 Task: Set up task reminders for upcoming deadlines in the "Implementation" phase.
Action: Mouse moved to (131, 260)
Screenshot: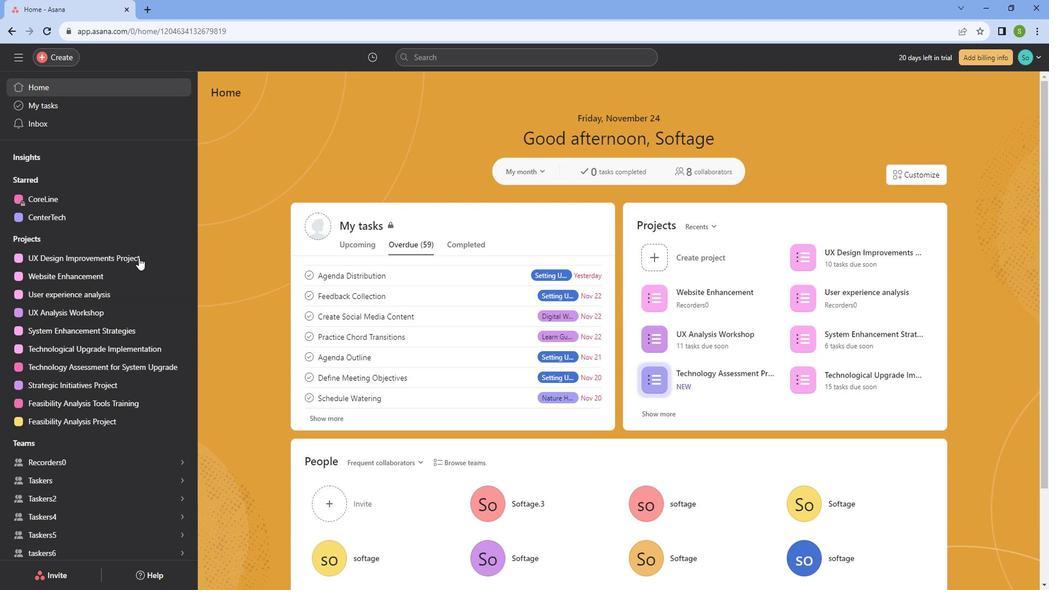 
Action: Mouse pressed left at (131, 260)
Screenshot: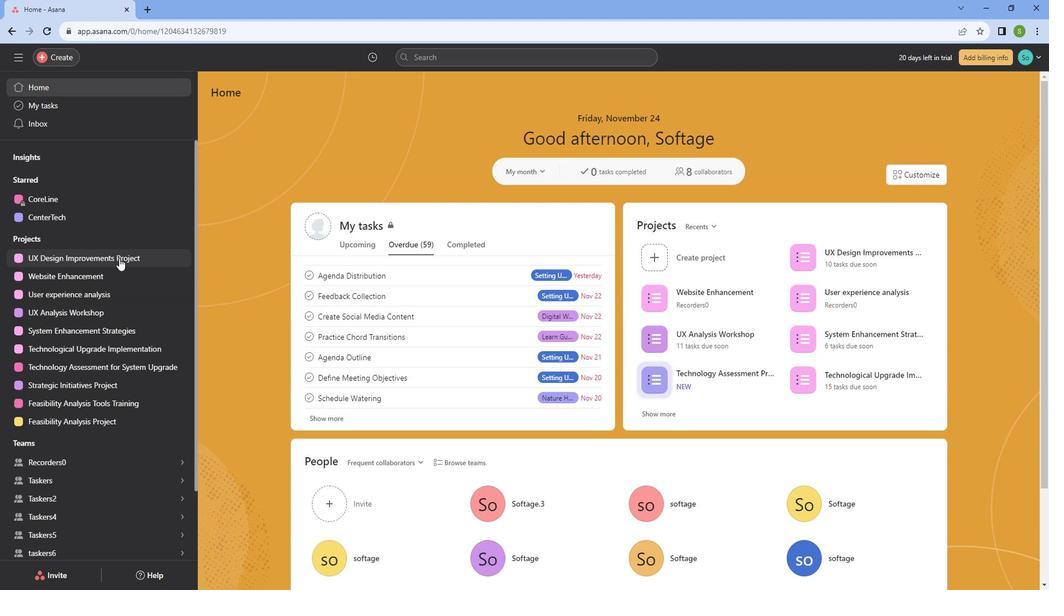 
Action: Mouse moved to (406, 431)
Screenshot: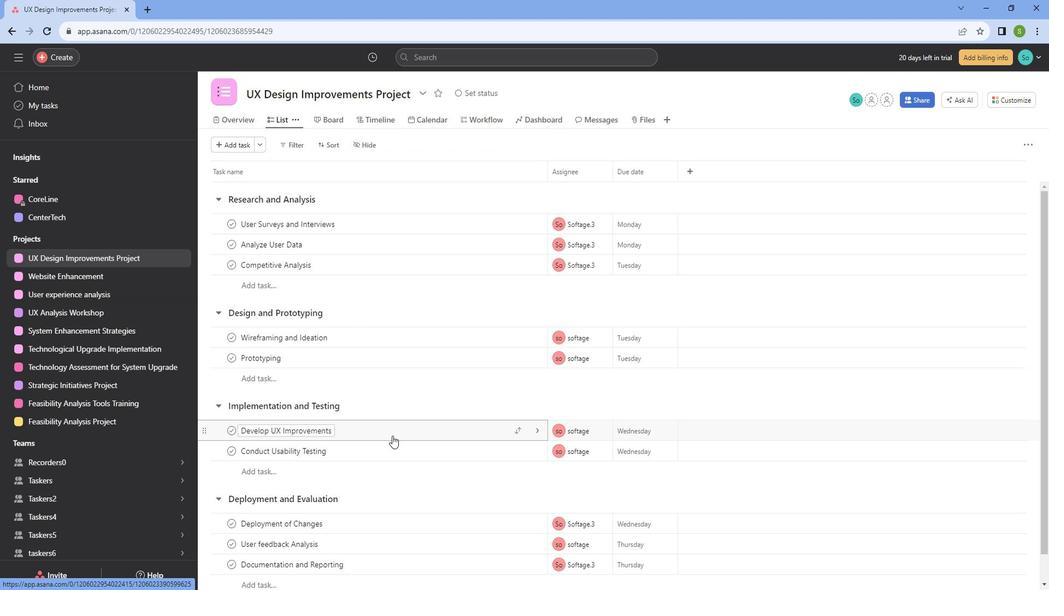 
Action: Mouse scrolled (406, 431) with delta (0, 0)
Screenshot: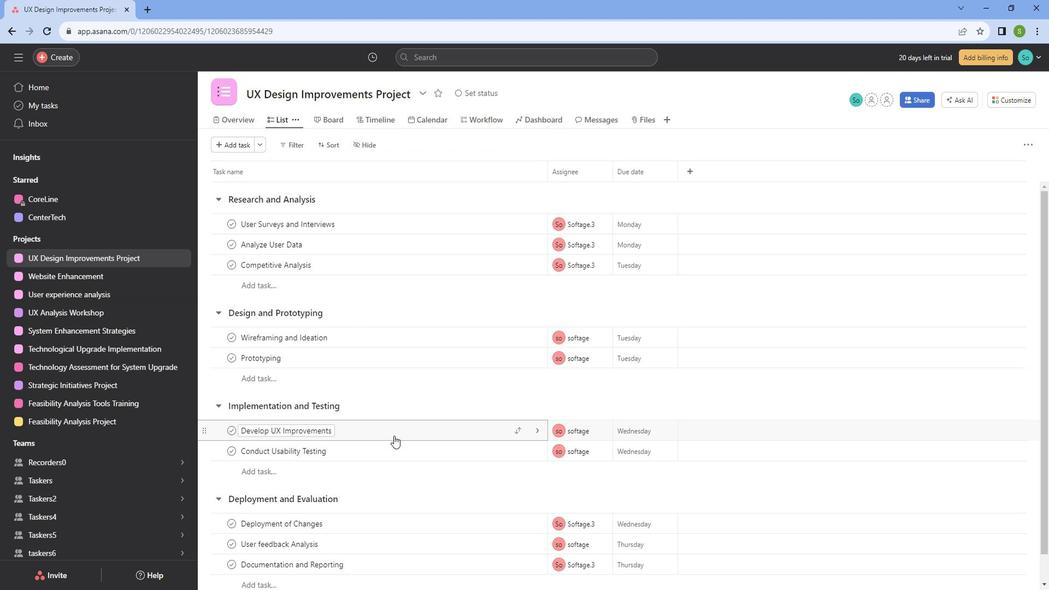 
Action: Mouse scrolled (406, 431) with delta (0, 0)
Screenshot: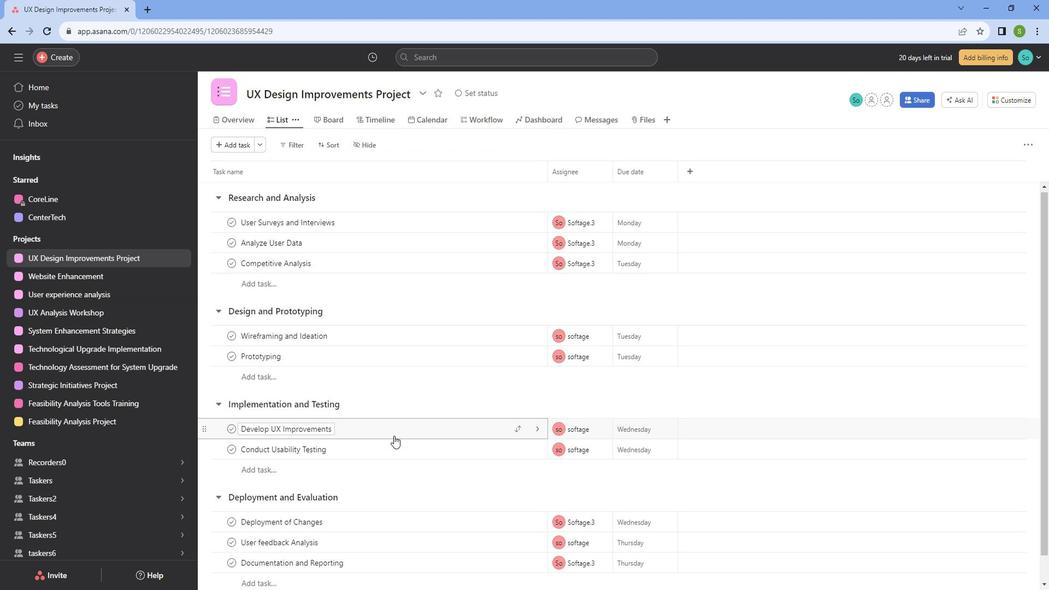 
Action: Mouse scrolled (406, 431) with delta (0, 0)
Screenshot: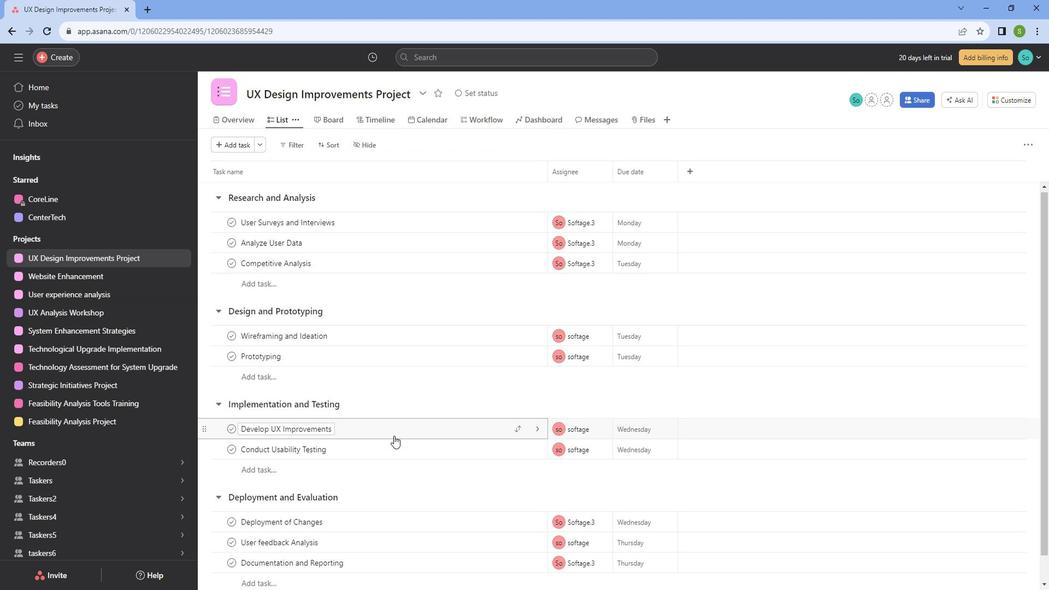 
Action: Mouse scrolled (406, 431) with delta (0, 0)
Screenshot: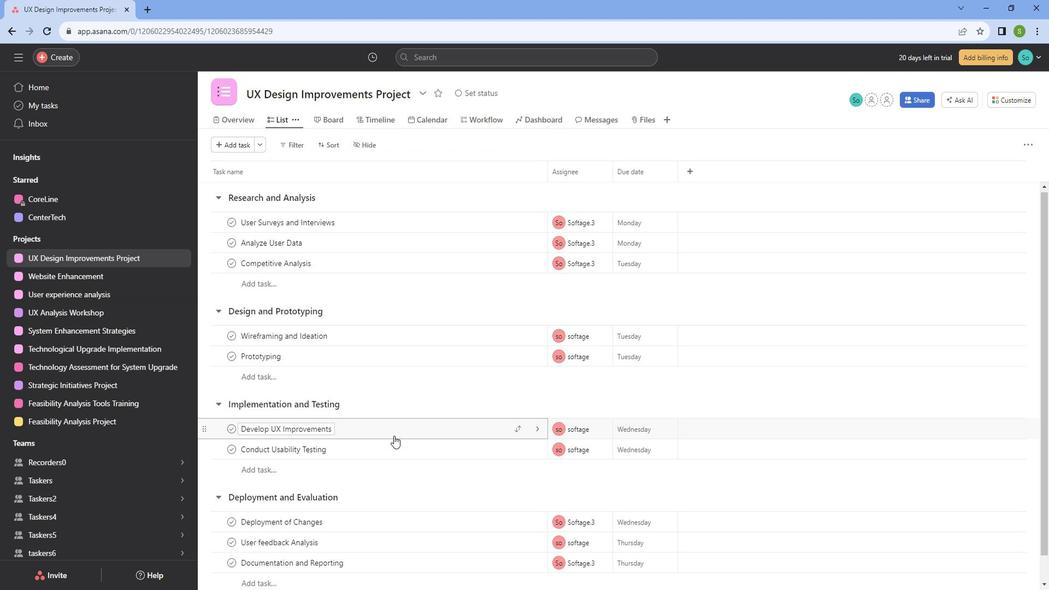
Action: Mouse moved to (652, 399)
Screenshot: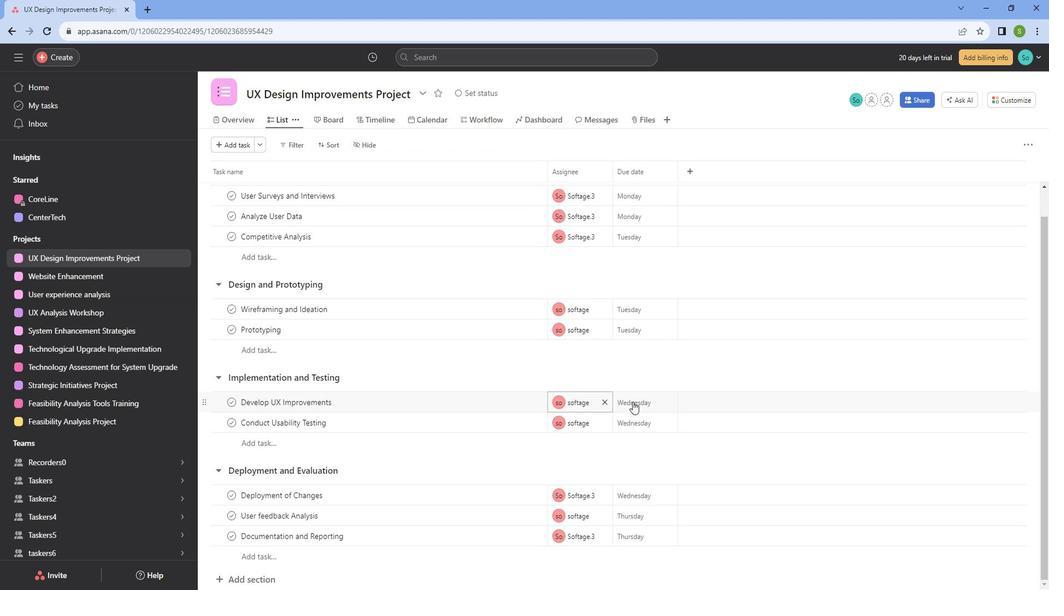 
Action: Mouse pressed left at (652, 399)
Screenshot: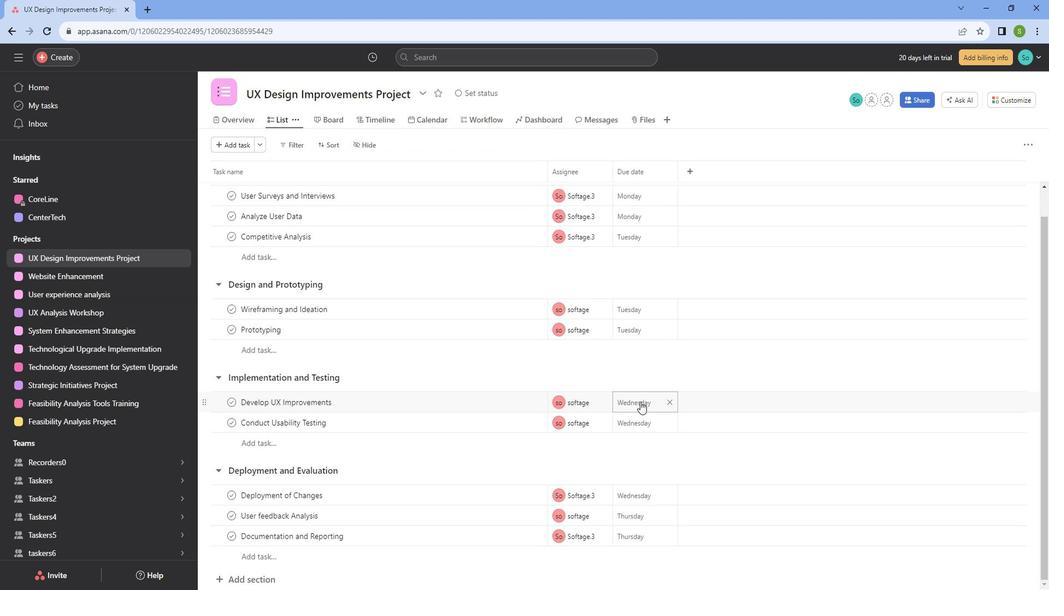 
Action: Mouse moved to (654, 368)
Screenshot: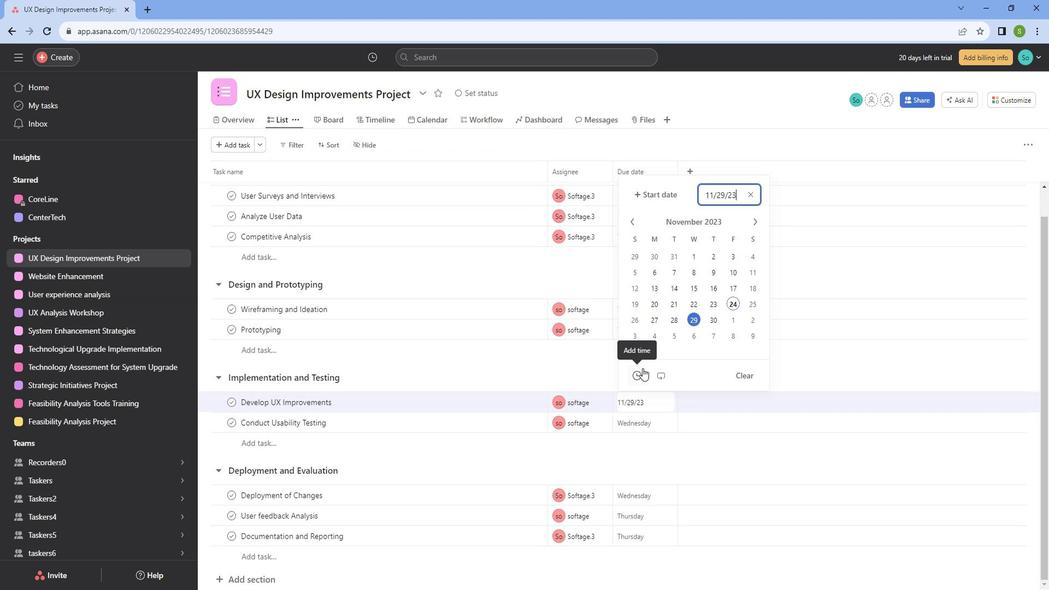 
Action: Mouse pressed left at (654, 368)
Screenshot: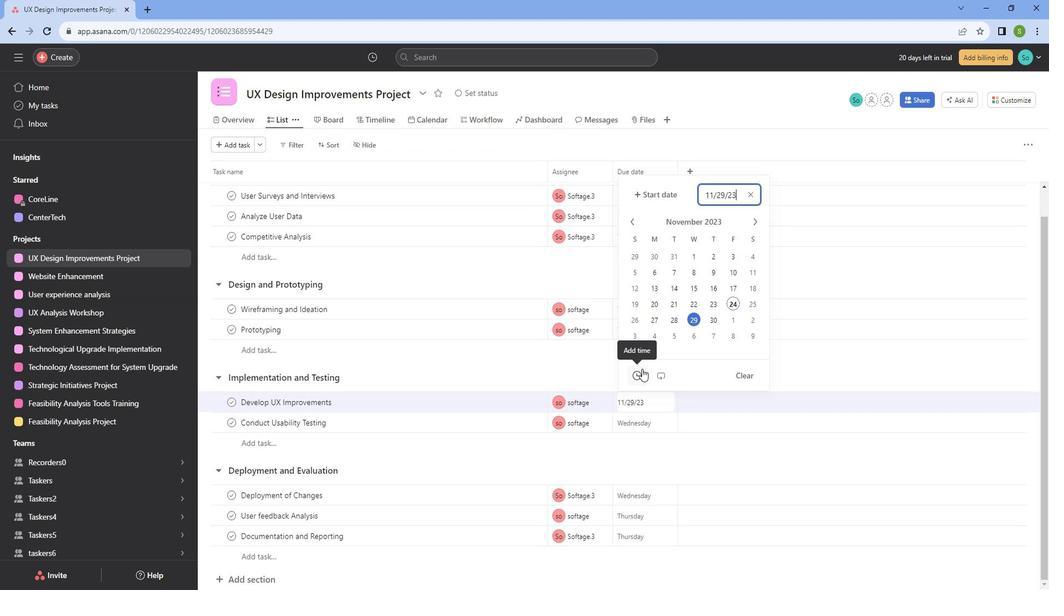 
Action: Mouse moved to (739, 222)
Screenshot: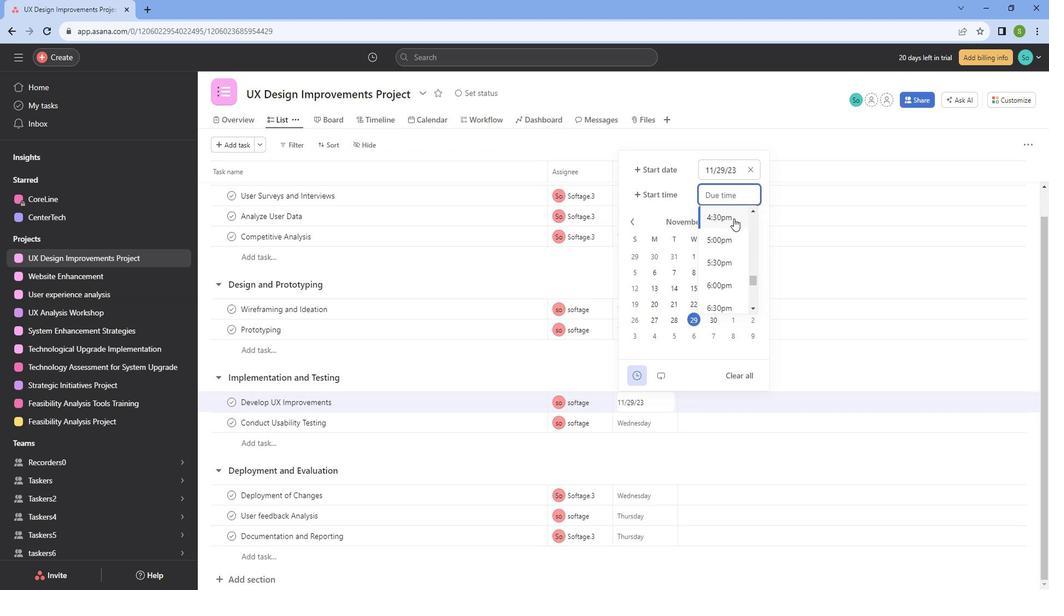 
Action: Mouse pressed left at (739, 222)
Screenshot: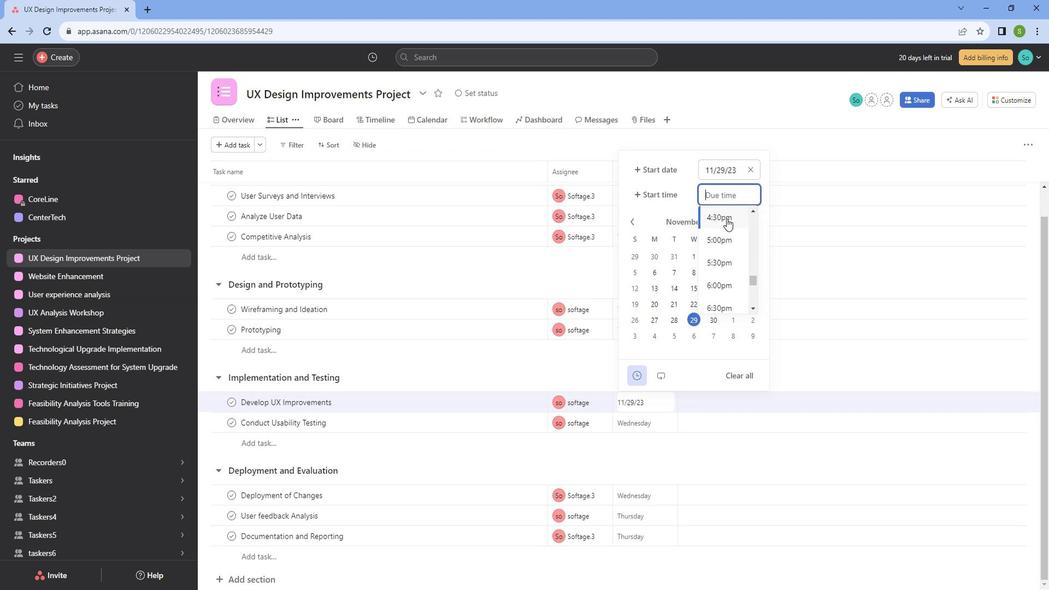 
Action: Mouse moved to (693, 199)
Screenshot: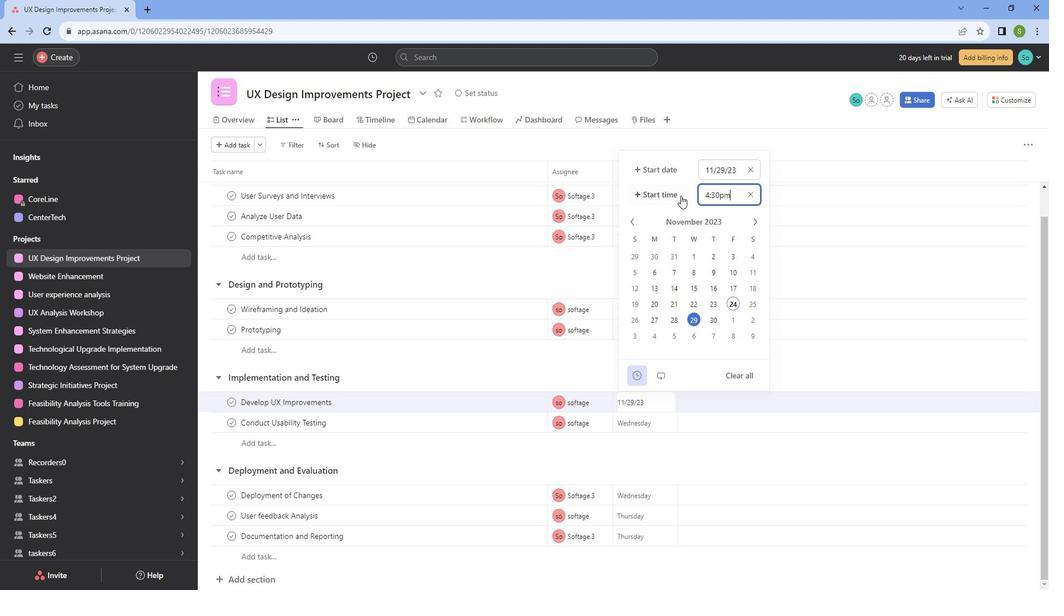 
Action: Mouse pressed left at (693, 199)
Screenshot: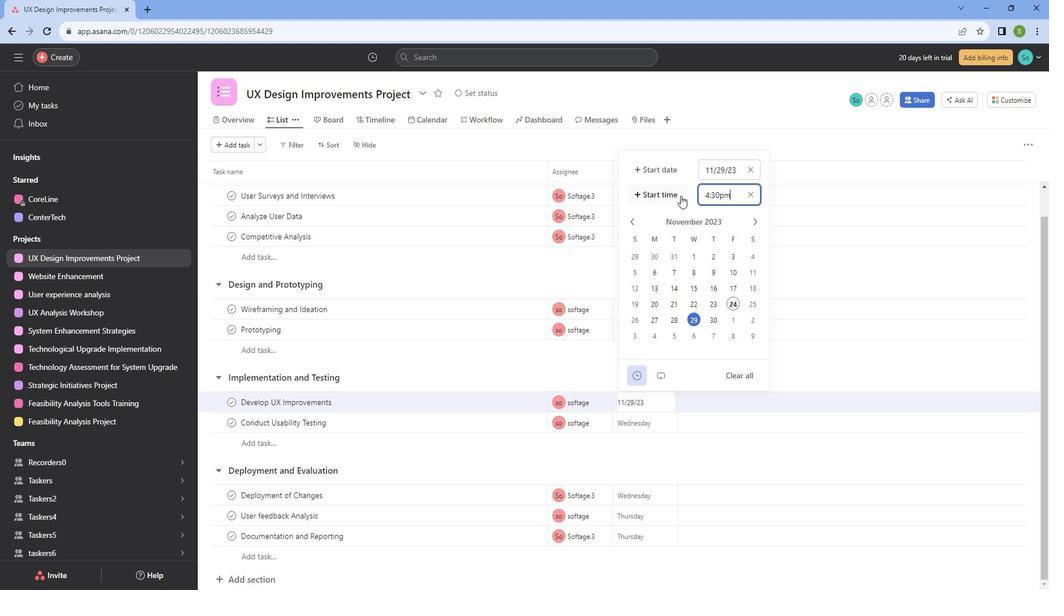 
Action: Mouse moved to (679, 223)
Screenshot: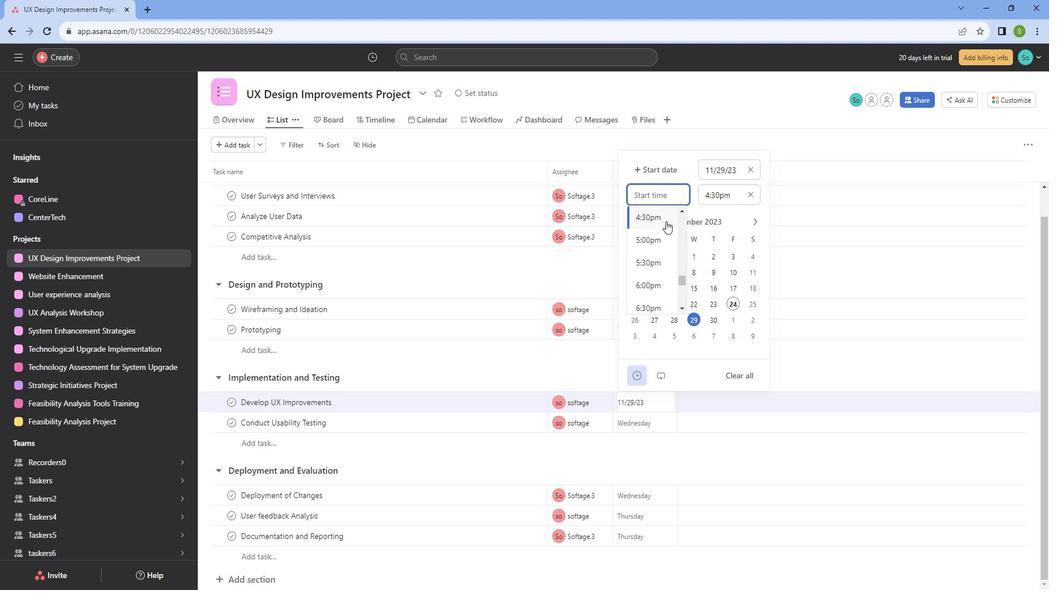 
Action: Mouse pressed left at (679, 223)
Screenshot: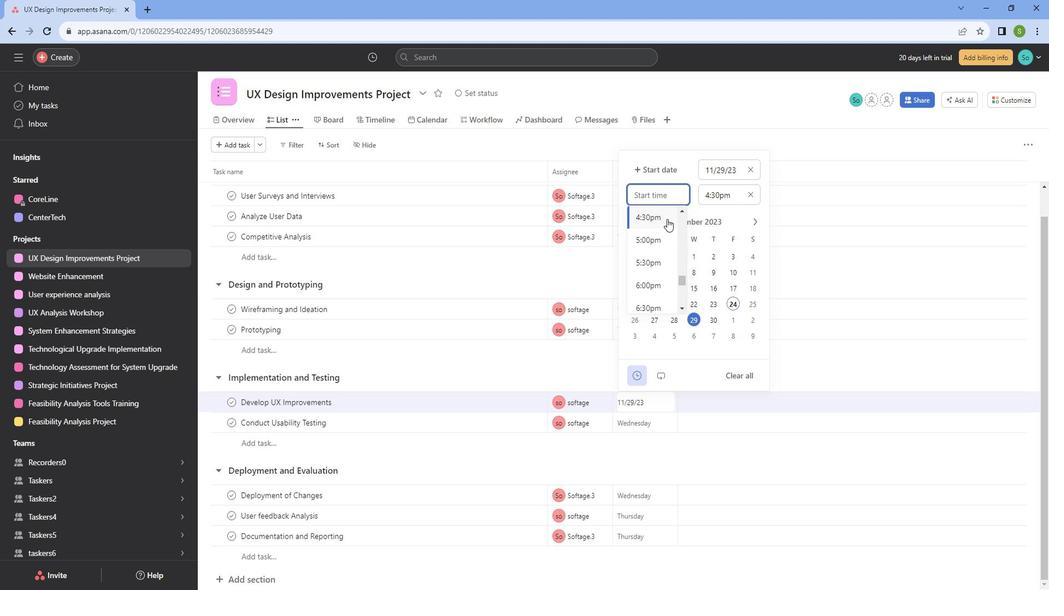 
Action: Mouse moved to (673, 228)
Screenshot: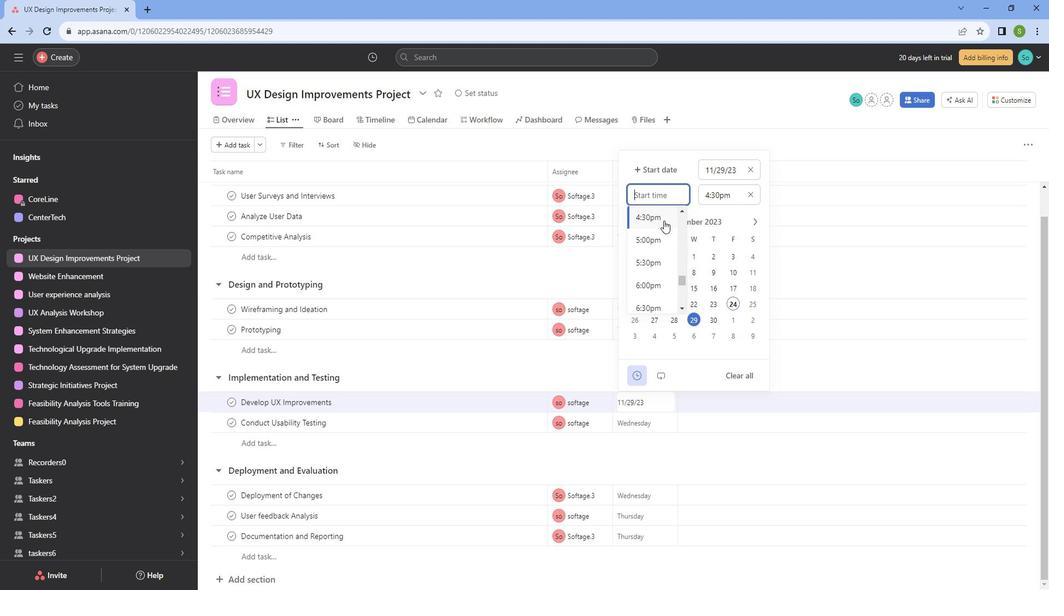 
Action: Mouse scrolled (673, 229) with delta (0, 0)
Screenshot: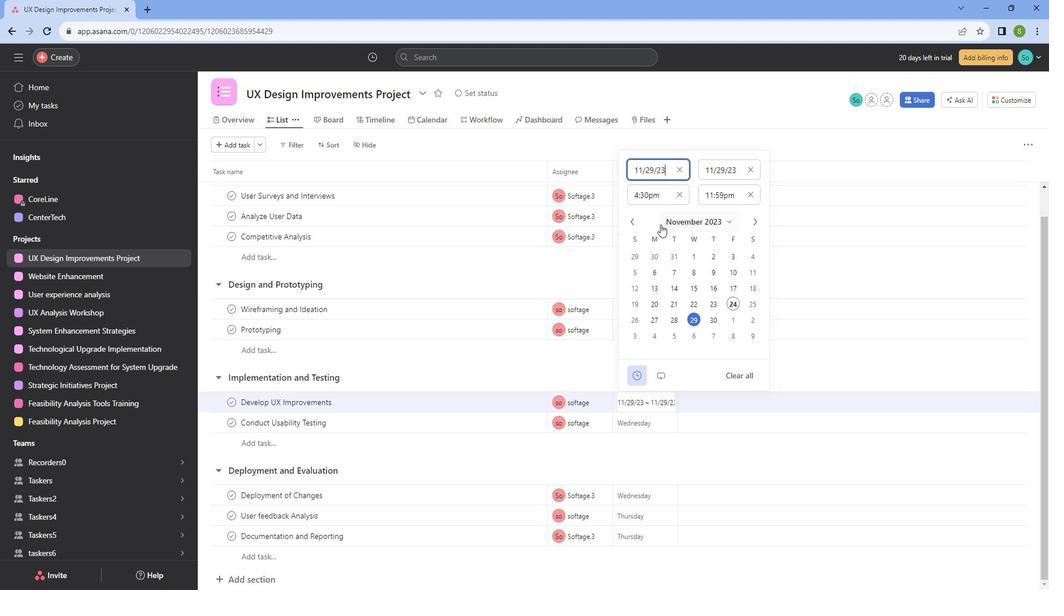 
Action: Mouse moved to (673, 203)
Screenshot: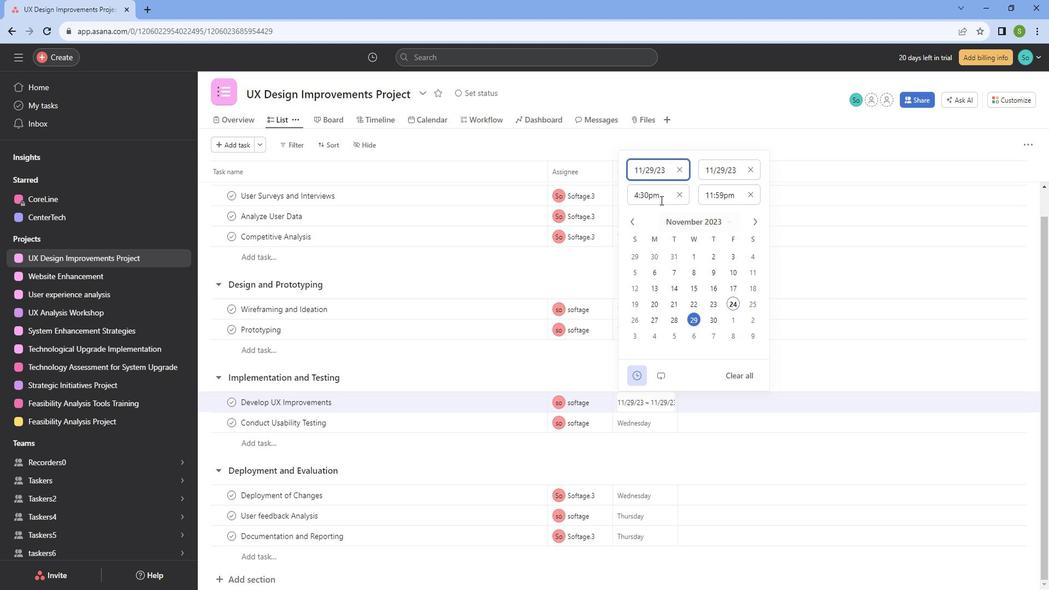 
Action: Mouse pressed left at (673, 203)
Screenshot: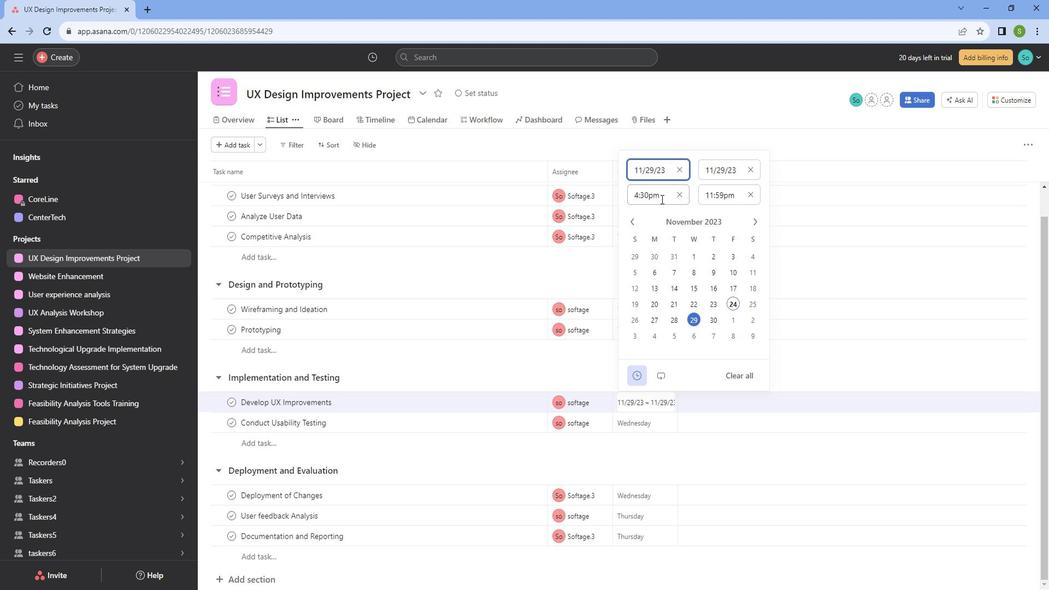 
Action: Mouse moved to (670, 225)
Screenshot: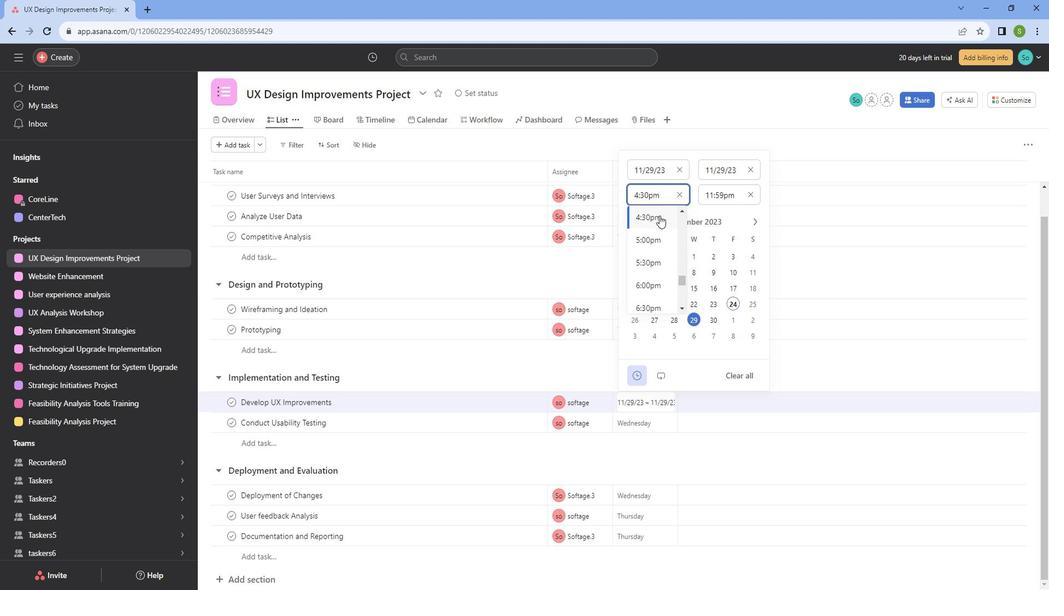 
Action: Mouse scrolled (670, 225) with delta (0, 0)
Screenshot: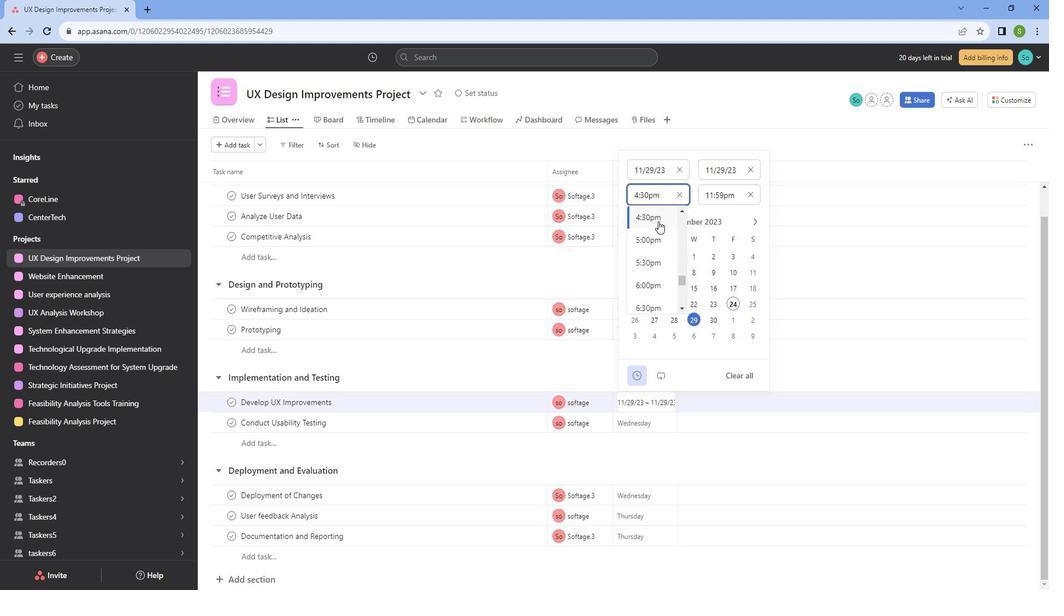 
Action: Mouse moved to (666, 254)
Screenshot: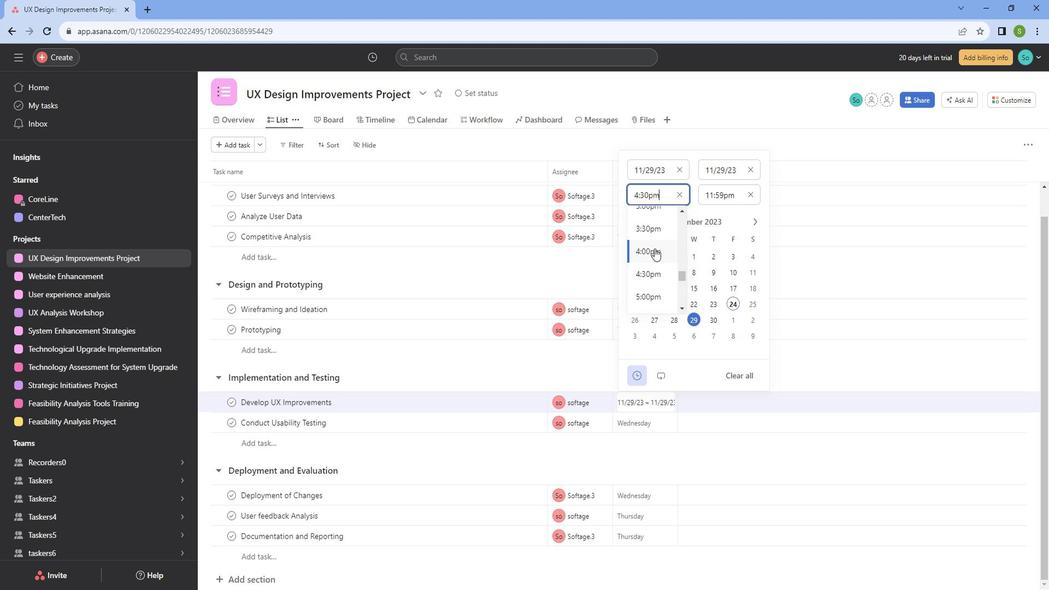 
Action: Mouse pressed left at (666, 254)
Screenshot: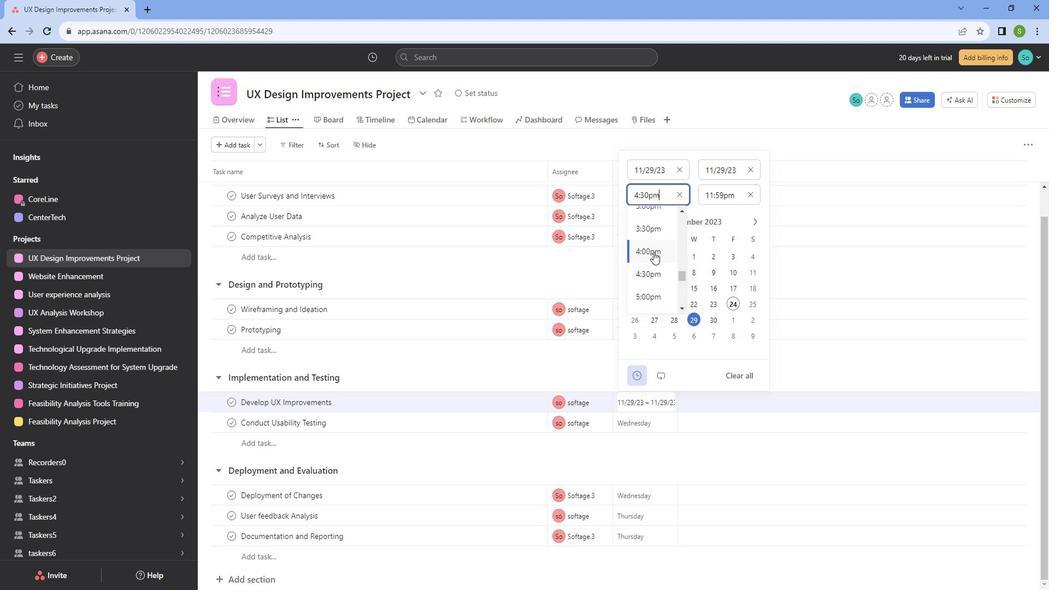 
Action: Mouse moved to (738, 195)
Screenshot: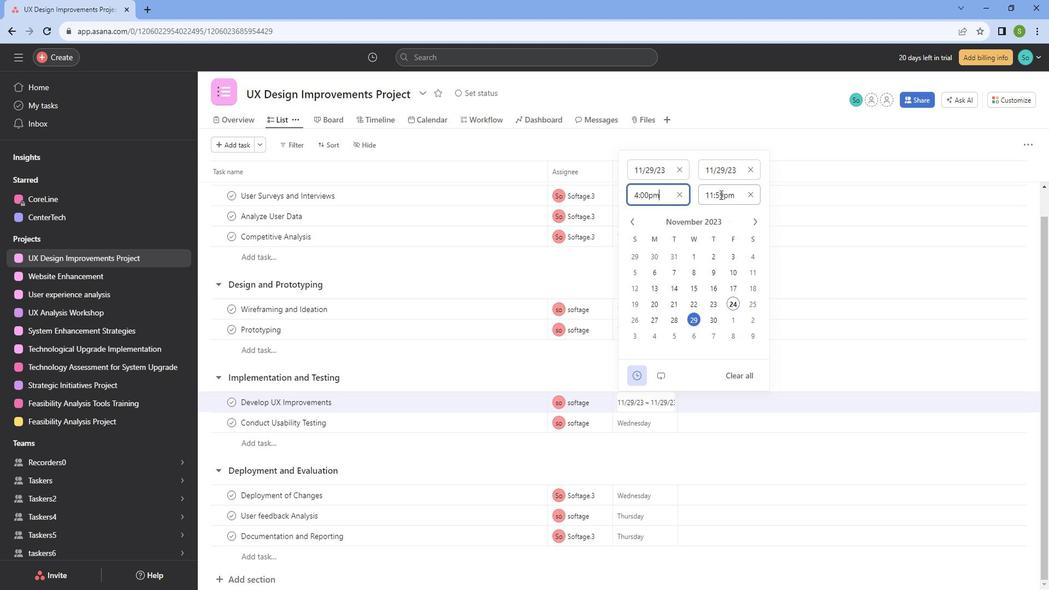 
Action: Mouse pressed left at (738, 195)
Screenshot: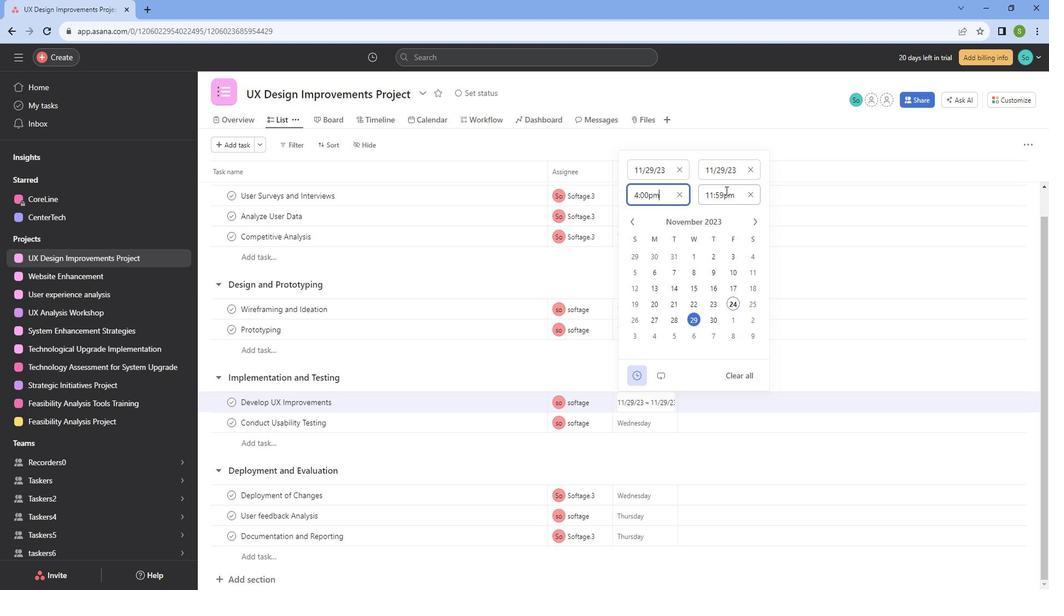 
Action: Mouse moved to (737, 240)
Screenshot: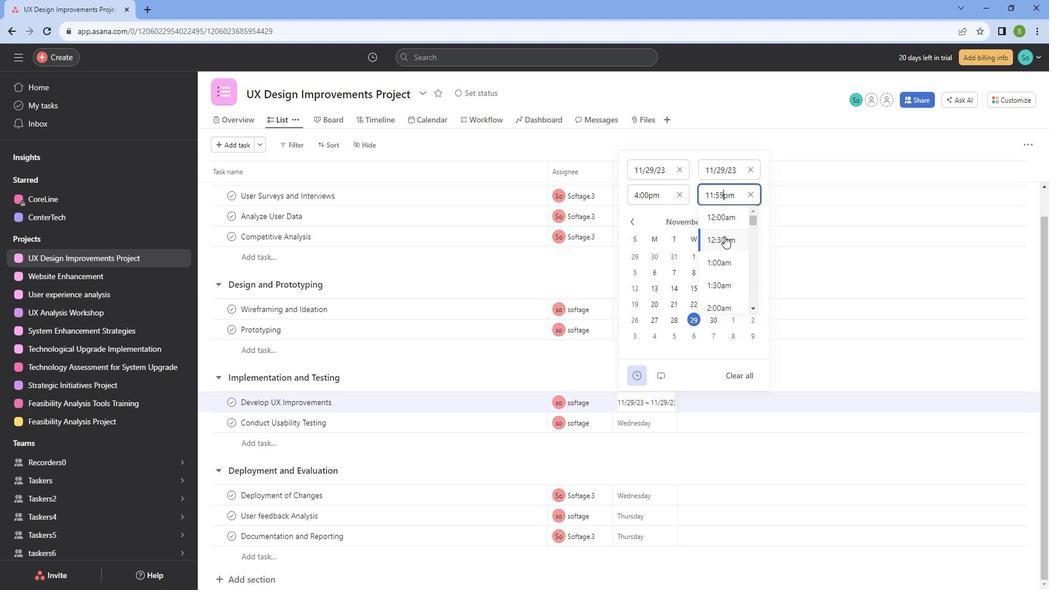 
Action: Mouse scrolled (737, 239) with delta (0, 0)
Screenshot: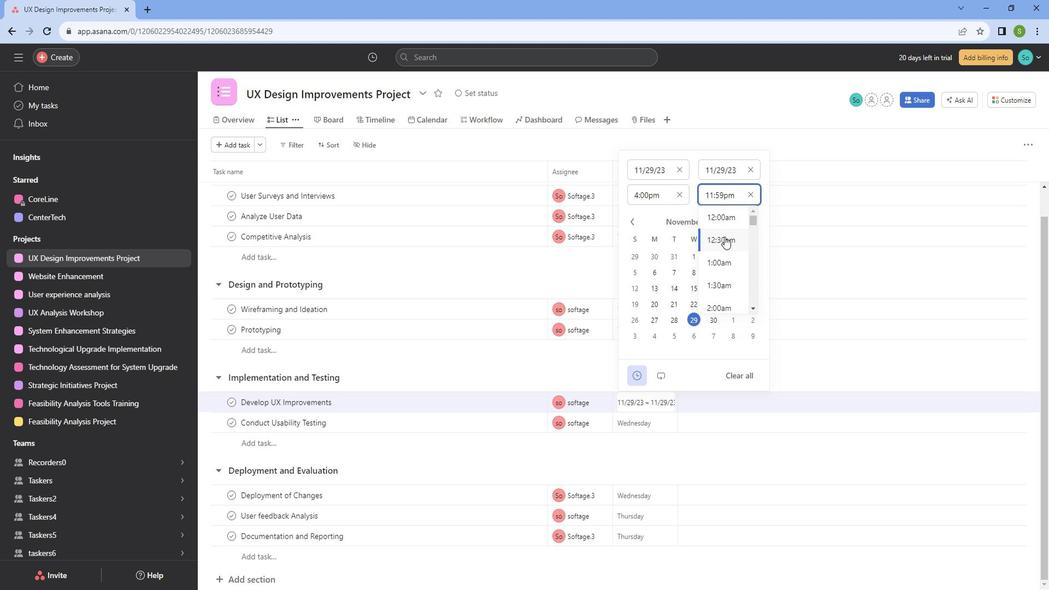 
Action: Mouse moved to (734, 240)
Screenshot: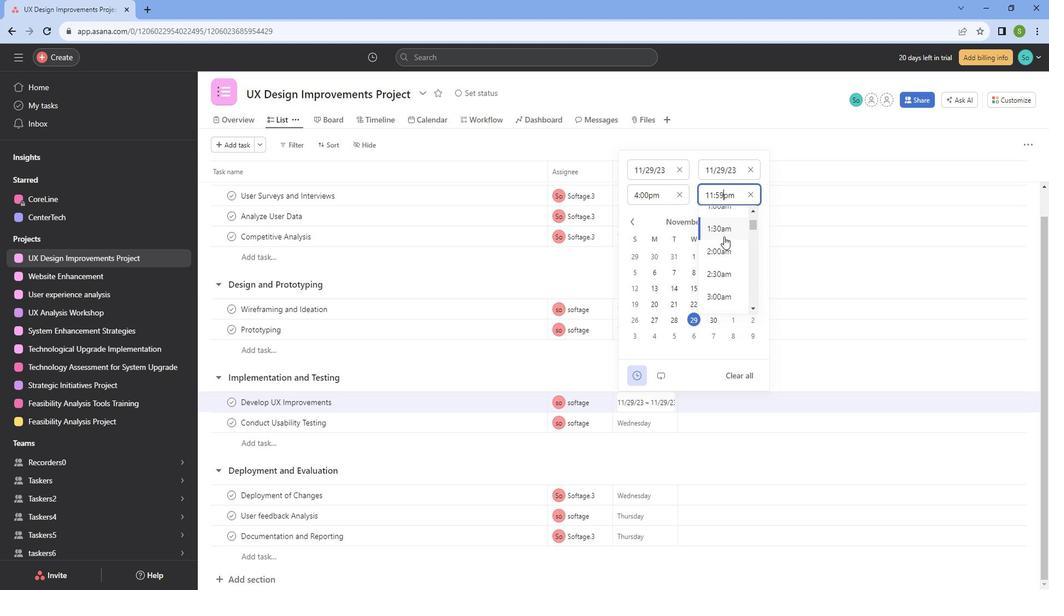 
Action: Mouse scrolled (734, 239) with delta (0, 0)
Screenshot: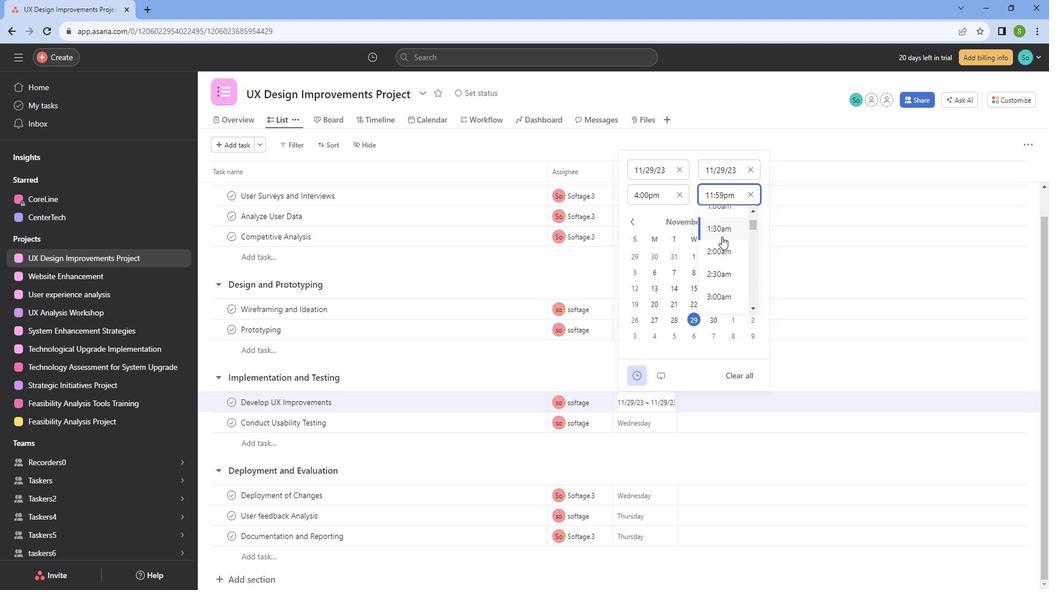 
Action: Mouse scrolled (734, 239) with delta (0, 0)
Screenshot: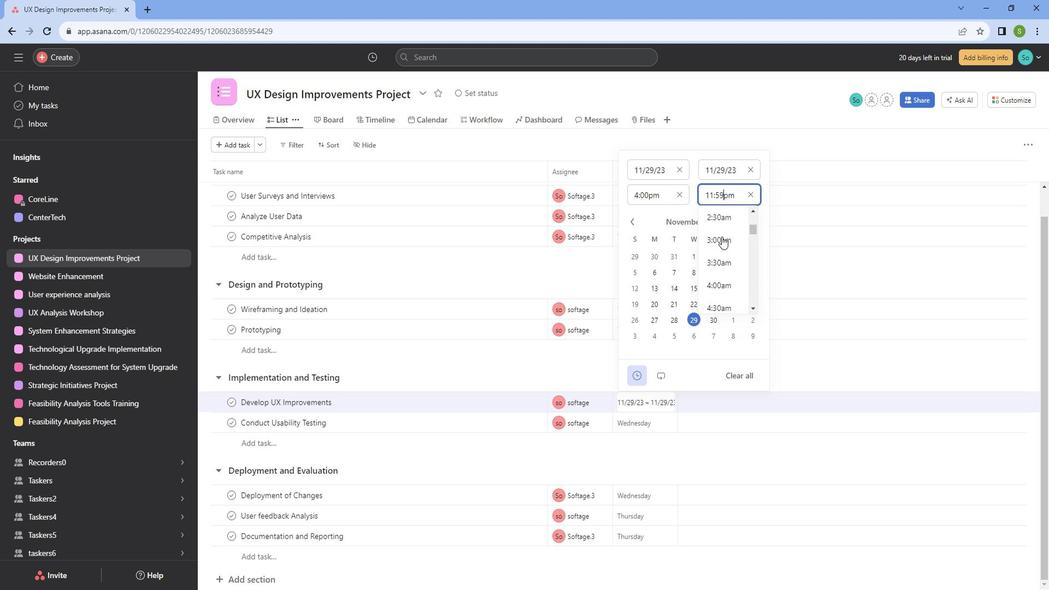 
Action: Mouse scrolled (734, 239) with delta (0, 0)
Screenshot: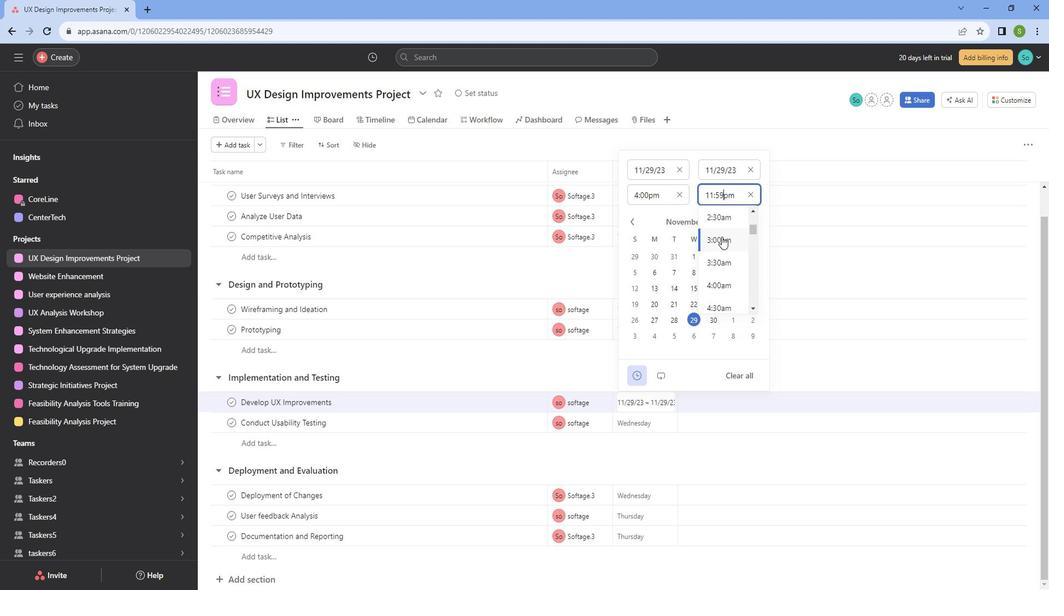 
Action: Mouse scrolled (734, 239) with delta (0, 0)
Screenshot: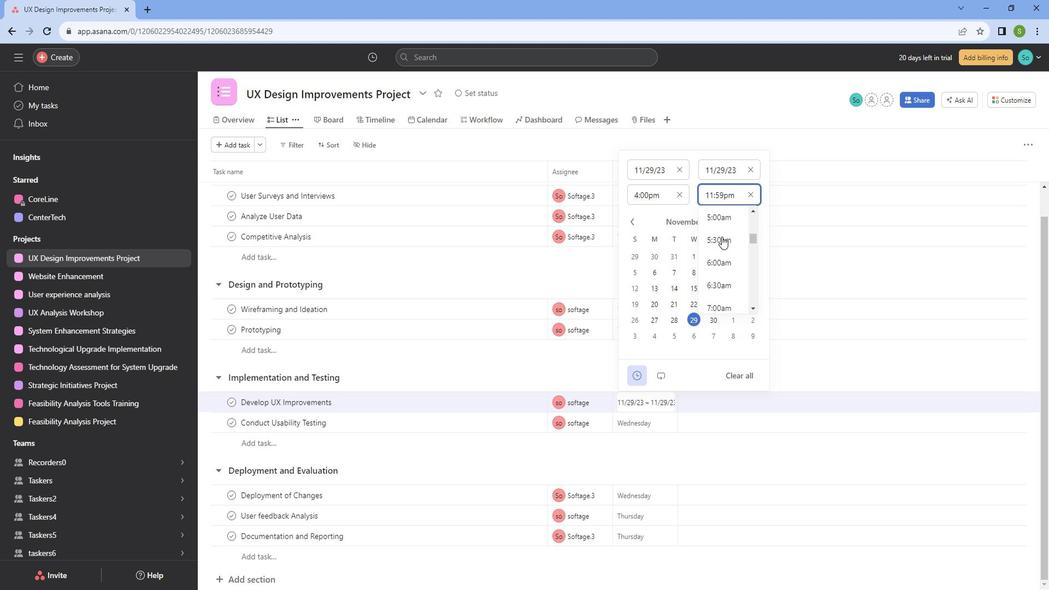 
Action: Mouse scrolled (734, 239) with delta (0, 0)
Screenshot: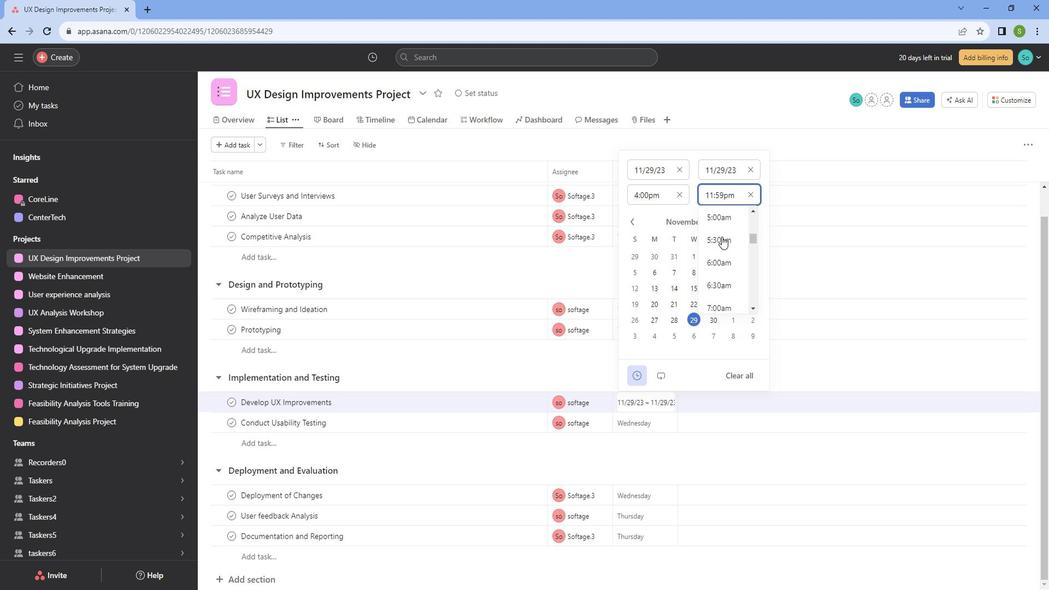 
Action: Mouse scrolled (734, 239) with delta (0, 0)
Screenshot: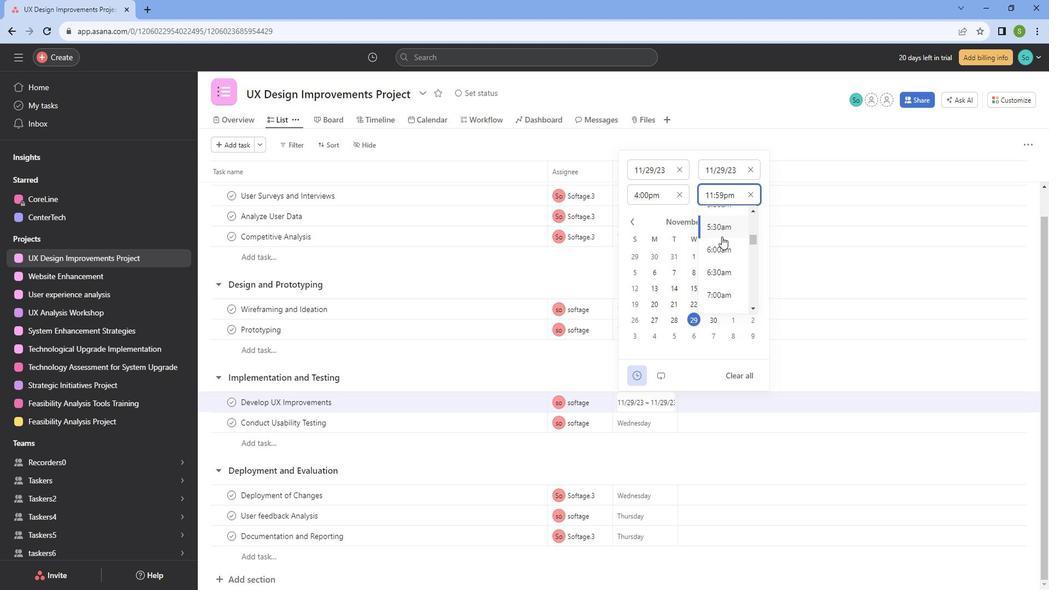 
Action: Mouse scrolled (734, 239) with delta (0, 0)
Screenshot: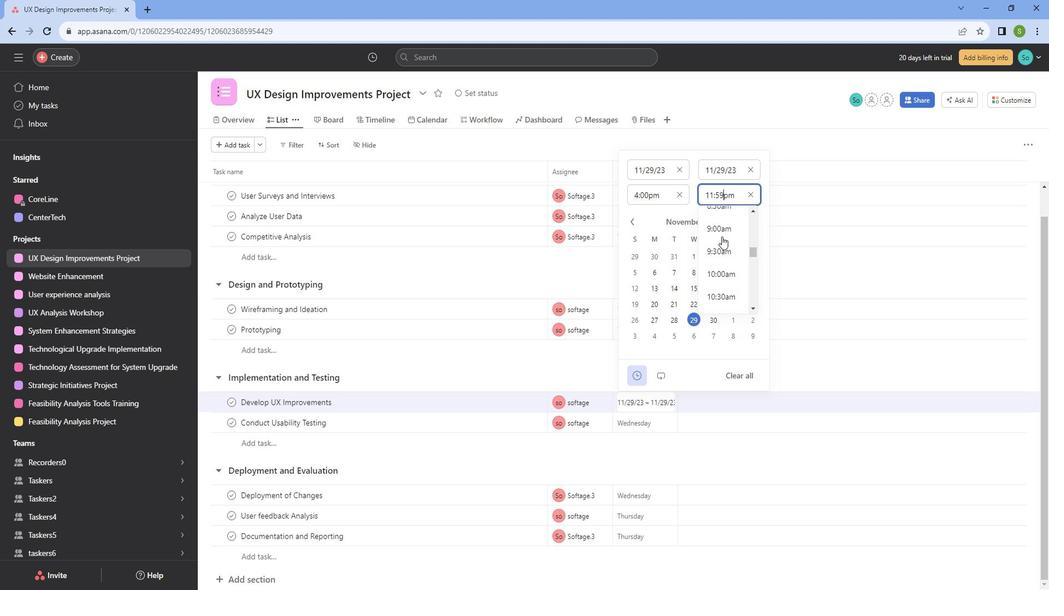 
Action: Mouse scrolled (734, 239) with delta (0, 0)
Screenshot: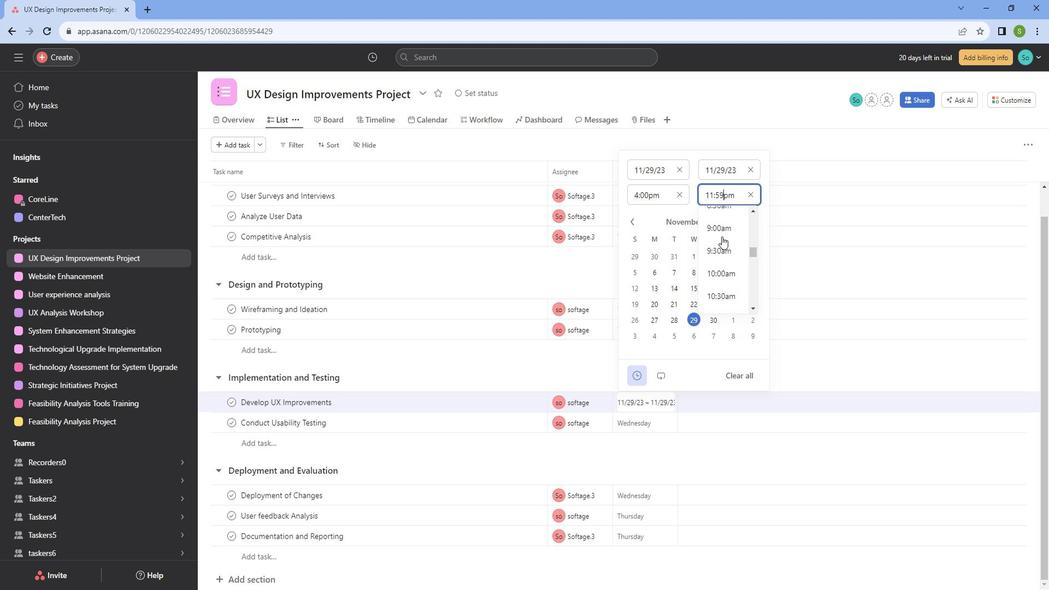 
Action: Mouse scrolled (734, 239) with delta (0, 0)
Screenshot: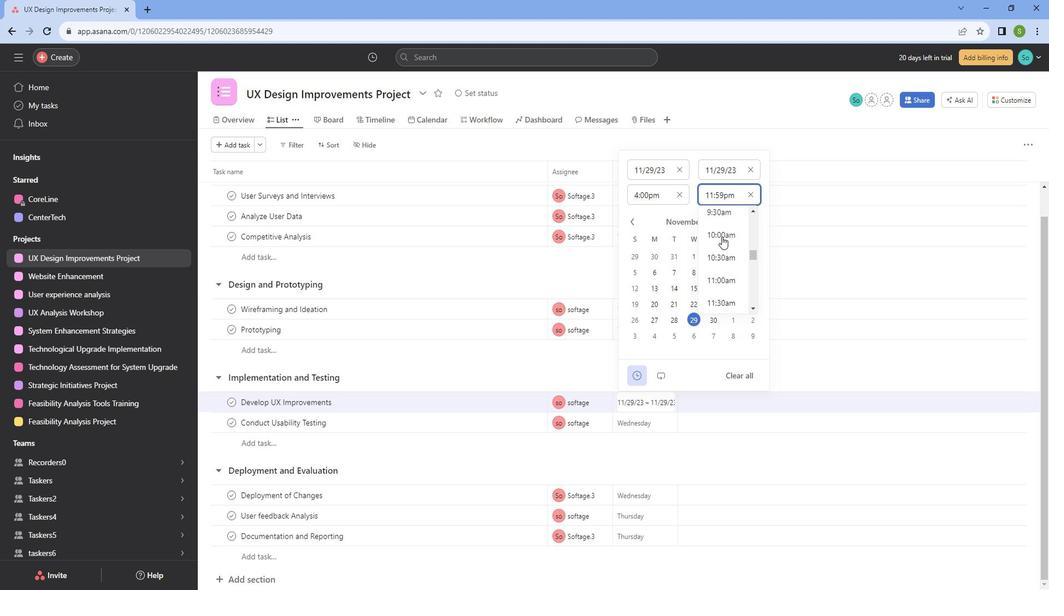 
Action: Mouse scrolled (734, 239) with delta (0, 0)
Screenshot: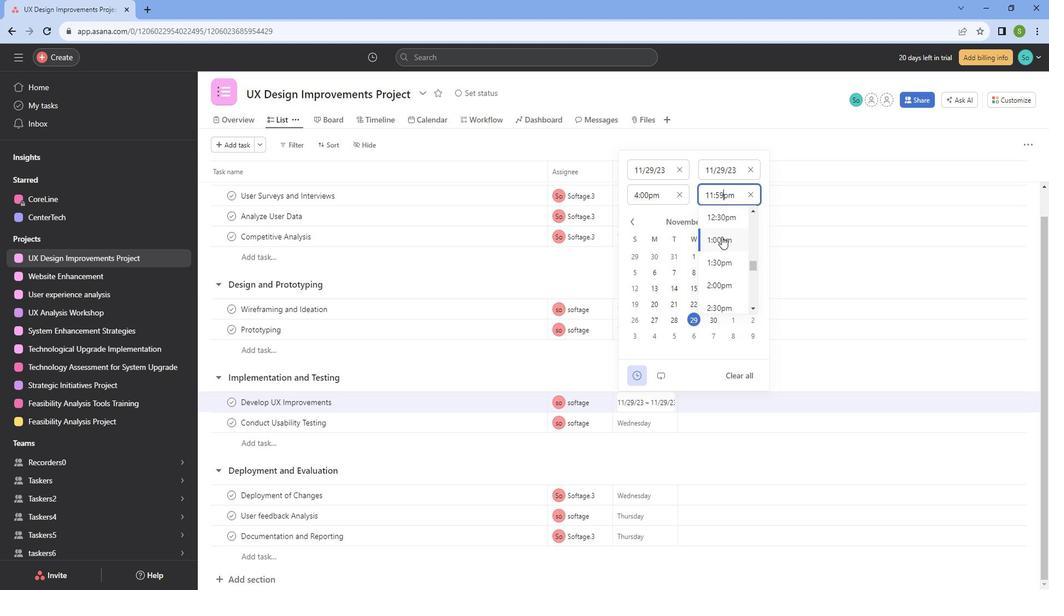 
Action: Mouse scrolled (734, 239) with delta (0, 0)
Screenshot: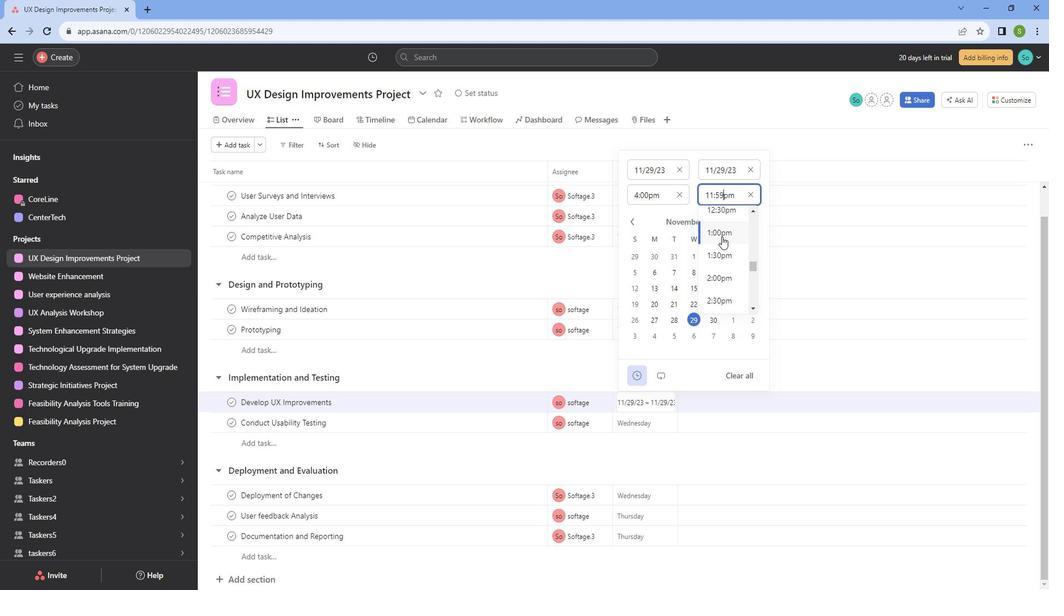 
Action: Mouse moved to (715, 282)
Screenshot: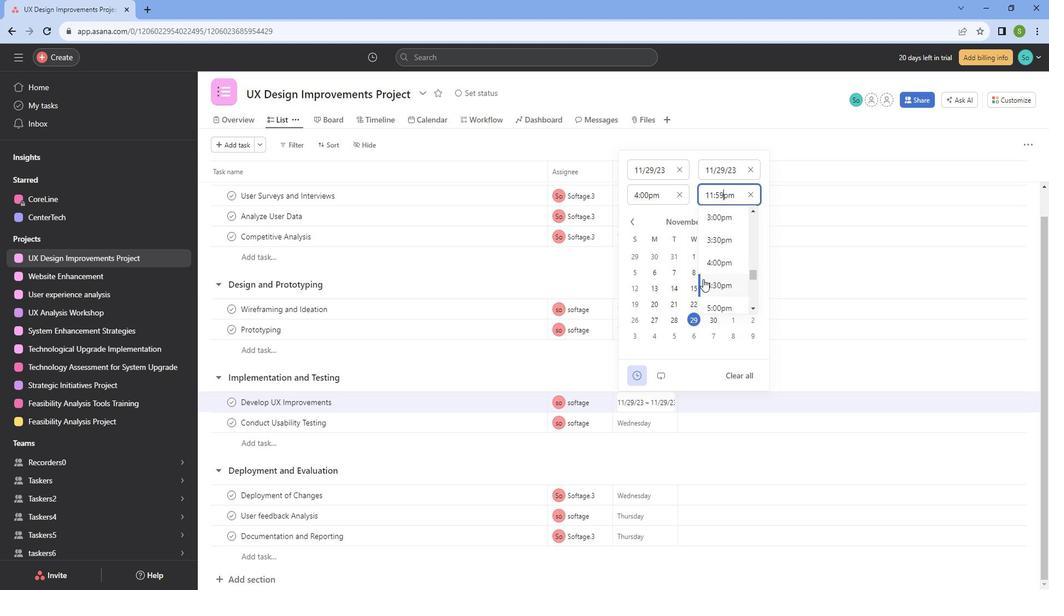 
Action: Mouse pressed left at (715, 282)
Screenshot: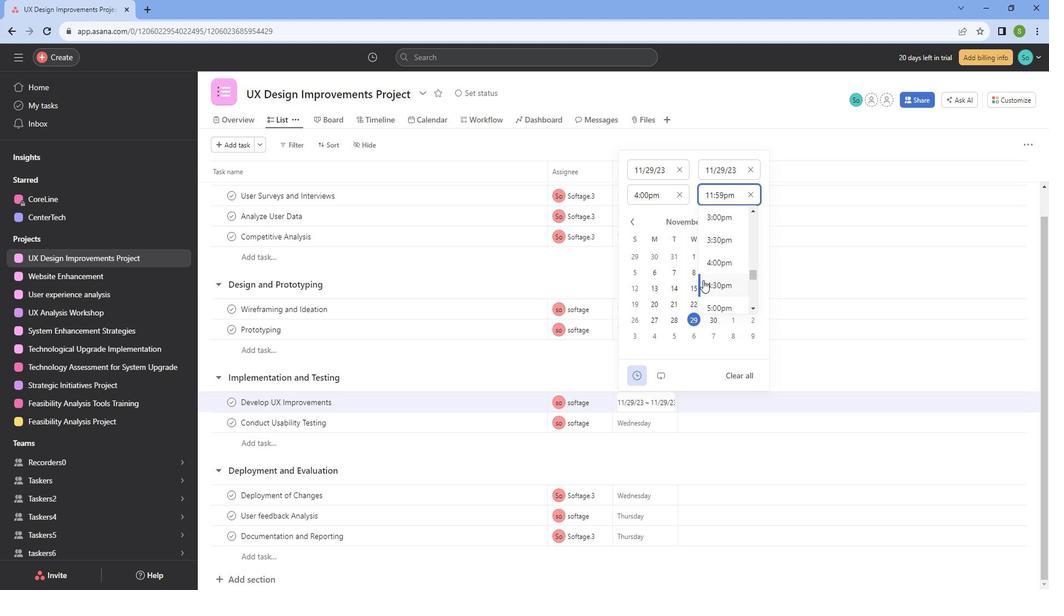 
Action: Mouse moved to (811, 276)
Screenshot: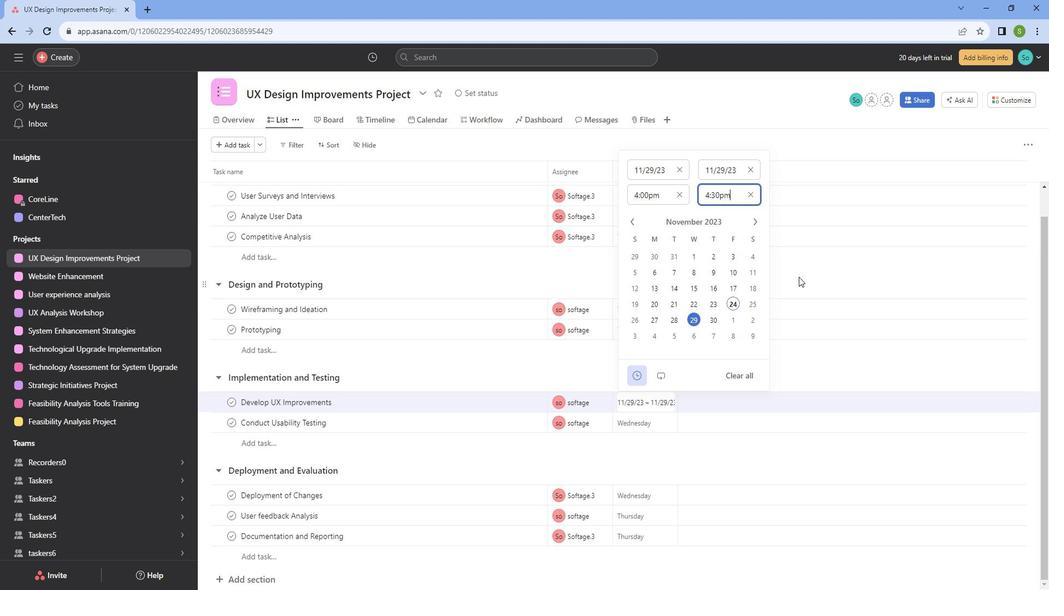 
Action: Mouse pressed left at (811, 276)
Screenshot: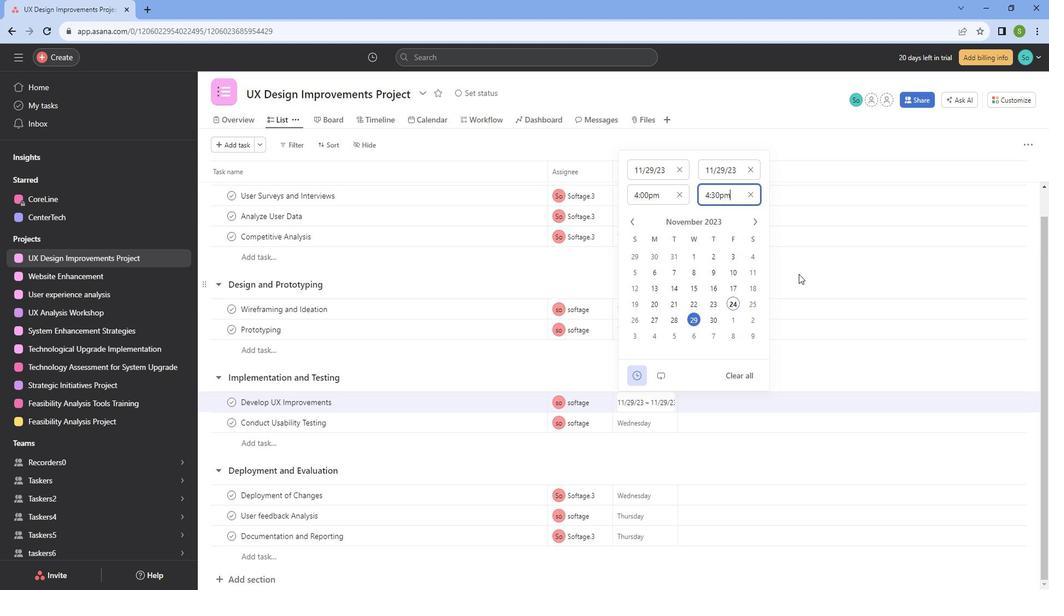 
Action: Mouse moved to (648, 422)
Screenshot: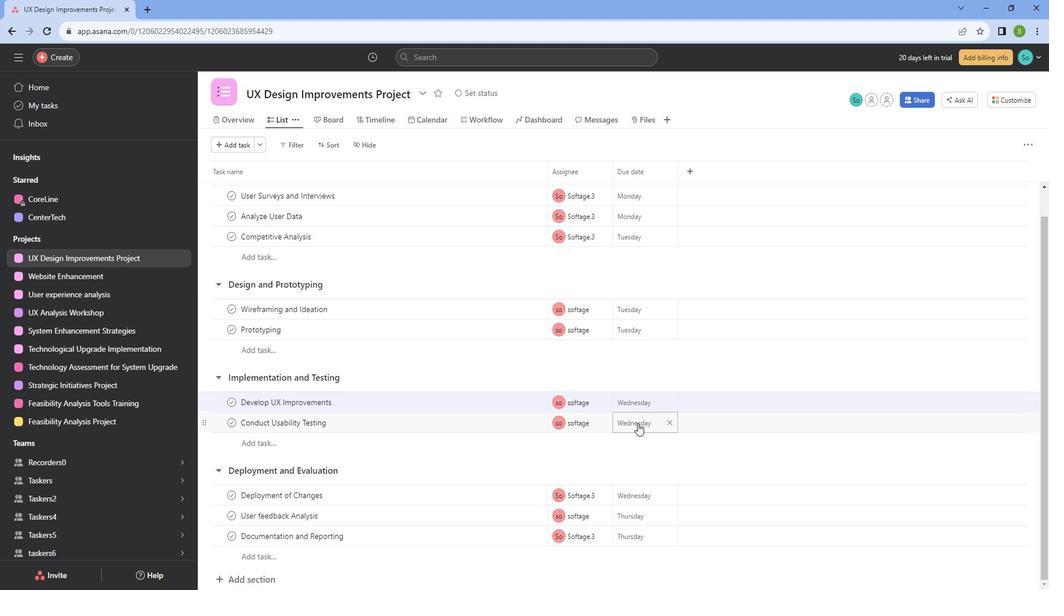
Action: Mouse pressed left at (648, 422)
Screenshot: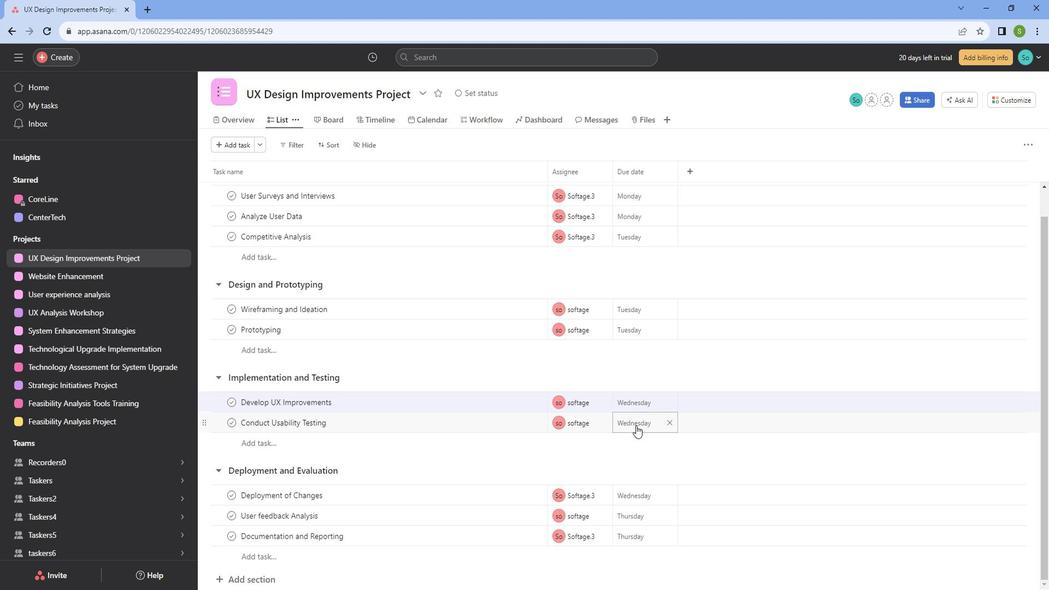 
Action: Mouse moved to (644, 394)
Screenshot: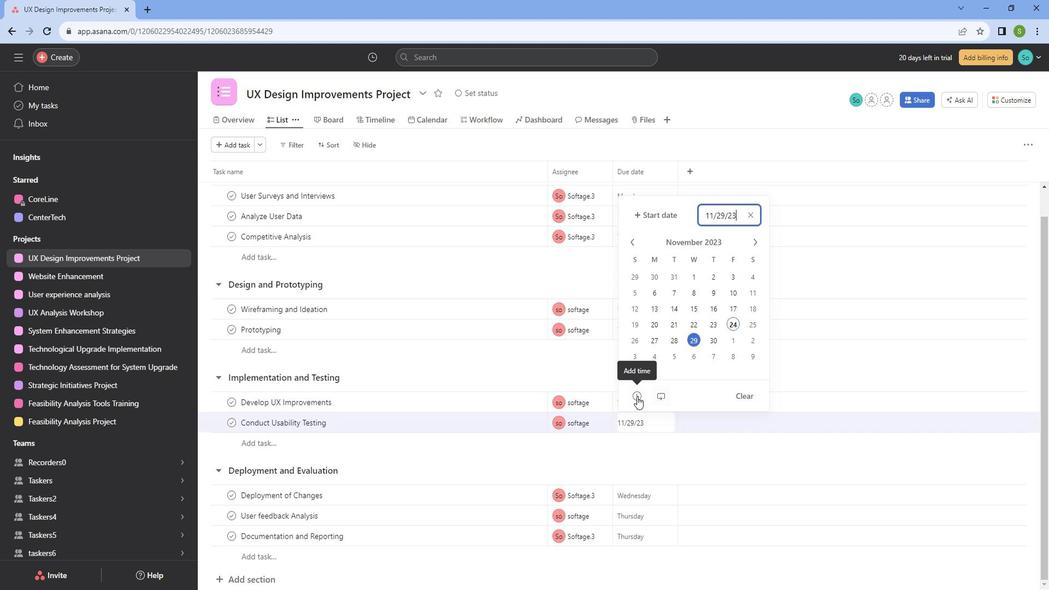 
Action: Mouse pressed left at (644, 394)
Screenshot: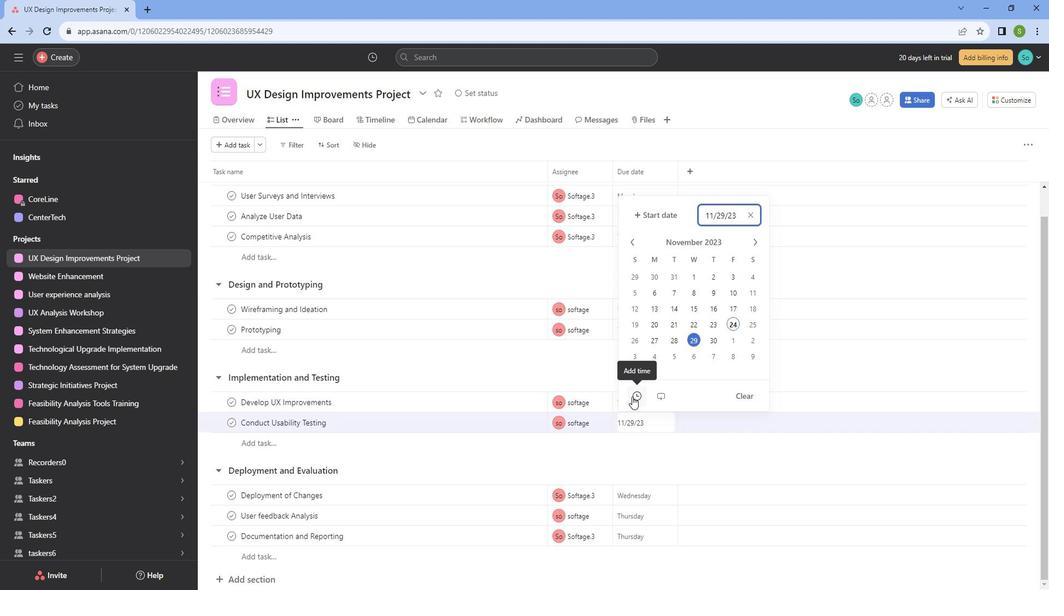 
Action: Mouse moved to (734, 269)
Screenshot: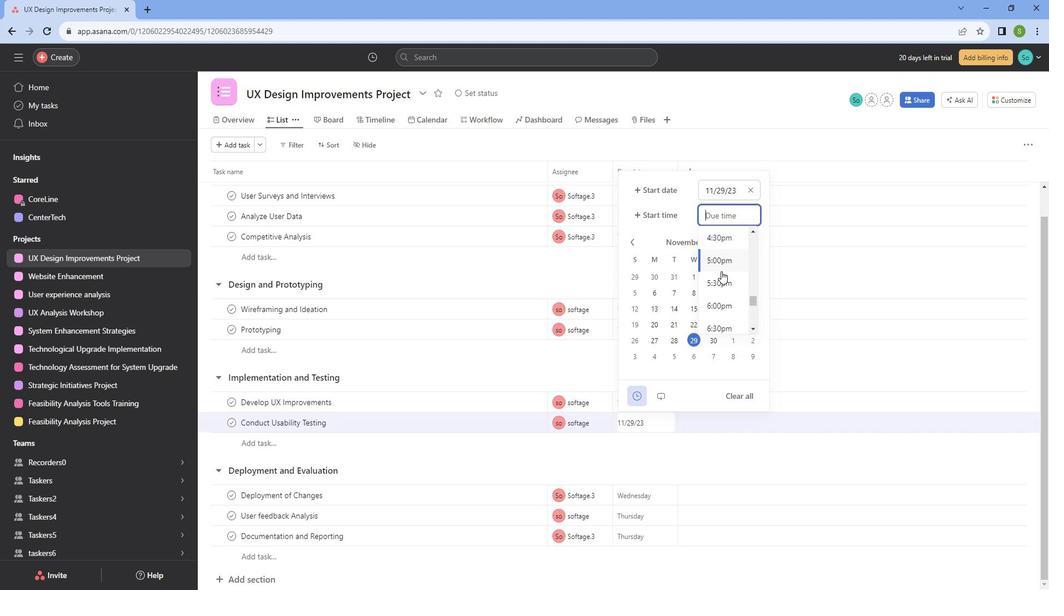 
Action: Mouse pressed left at (734, 269)
Screenshot: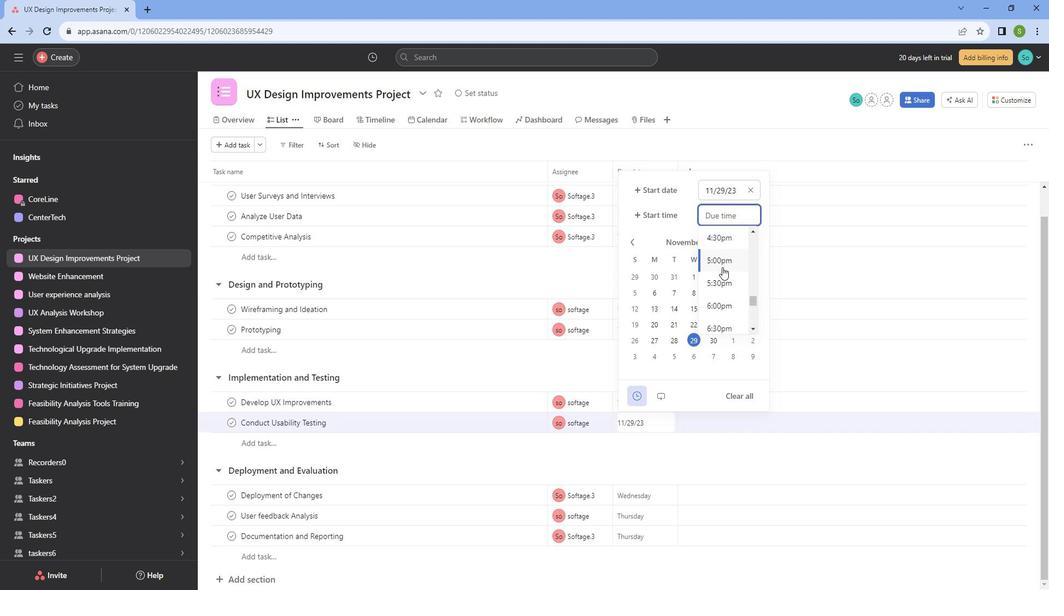 
Action: Mouse moved to (673, 220)
Screenshot: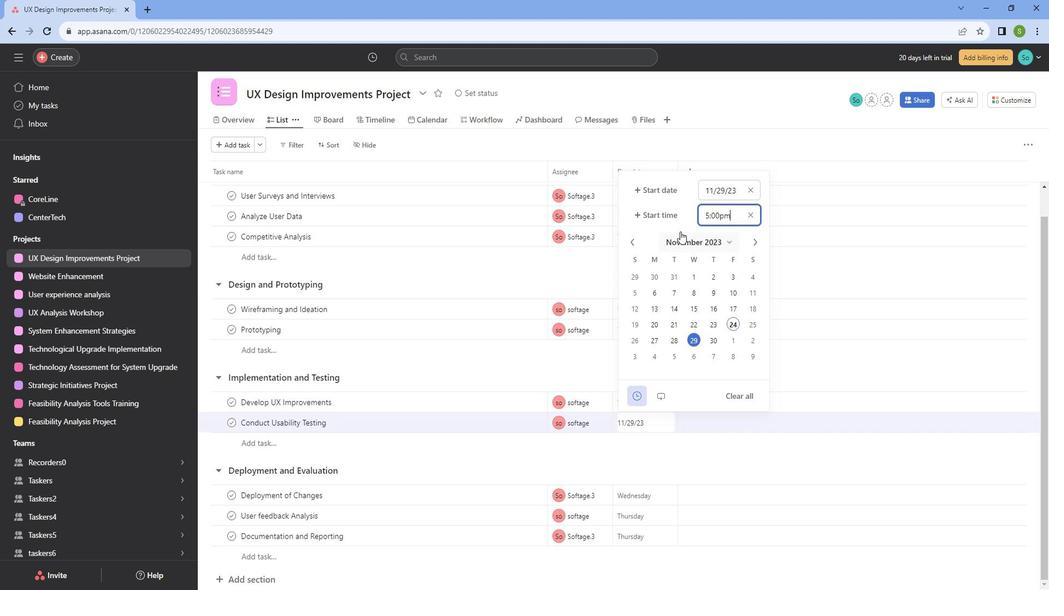 
Action: Mouse pressed left at (673, 220)
Screenshot: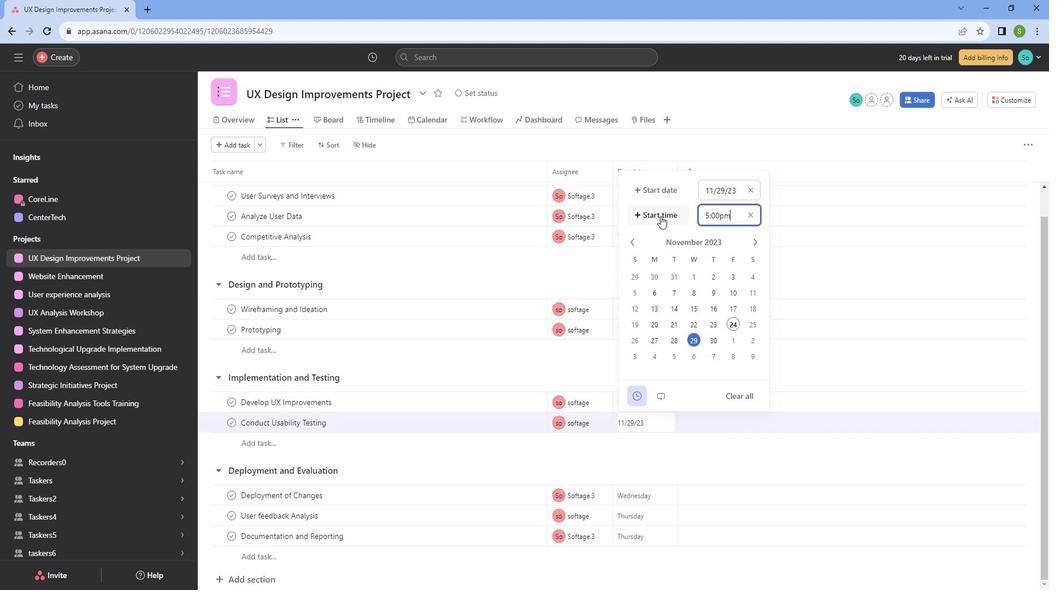 
Action: Mouse moved to (678, 243)
Screenshot: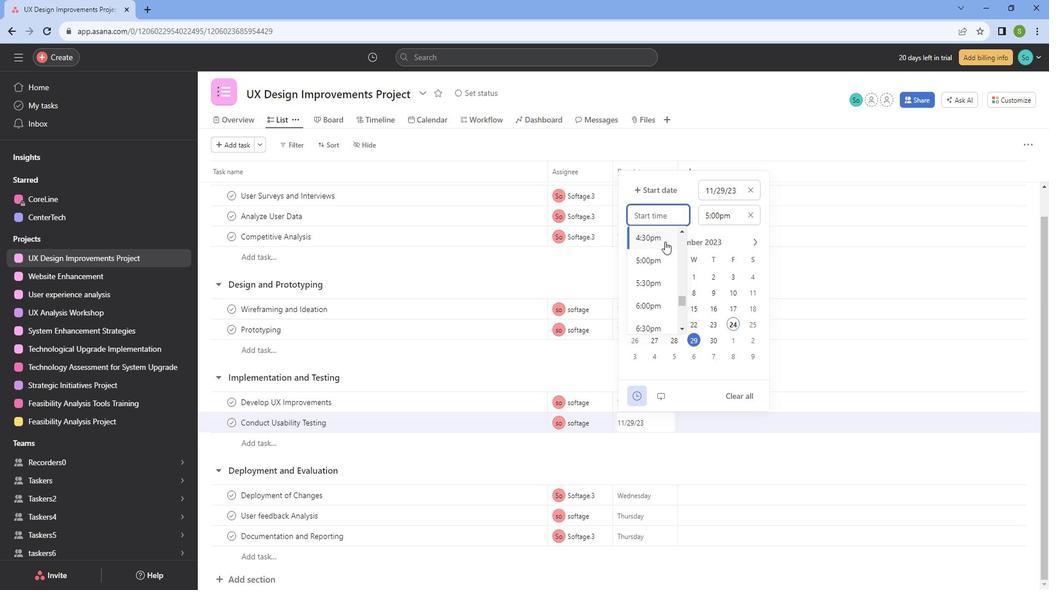 
Action: Mouse pressed left at (678, 243)
Screenshot: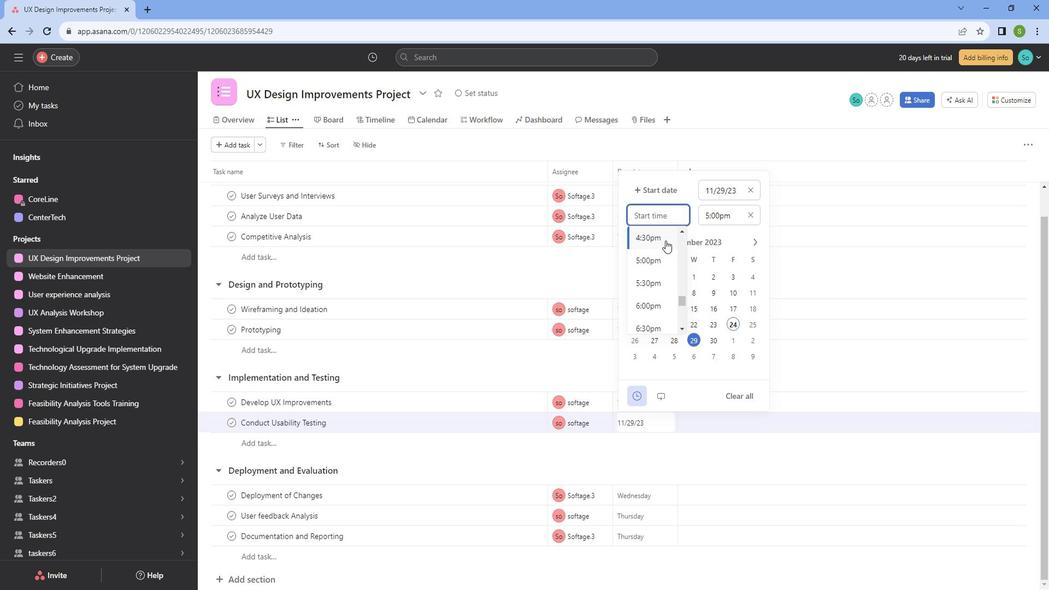 
Action: Mouse moved to (778, 153)
Screenshot: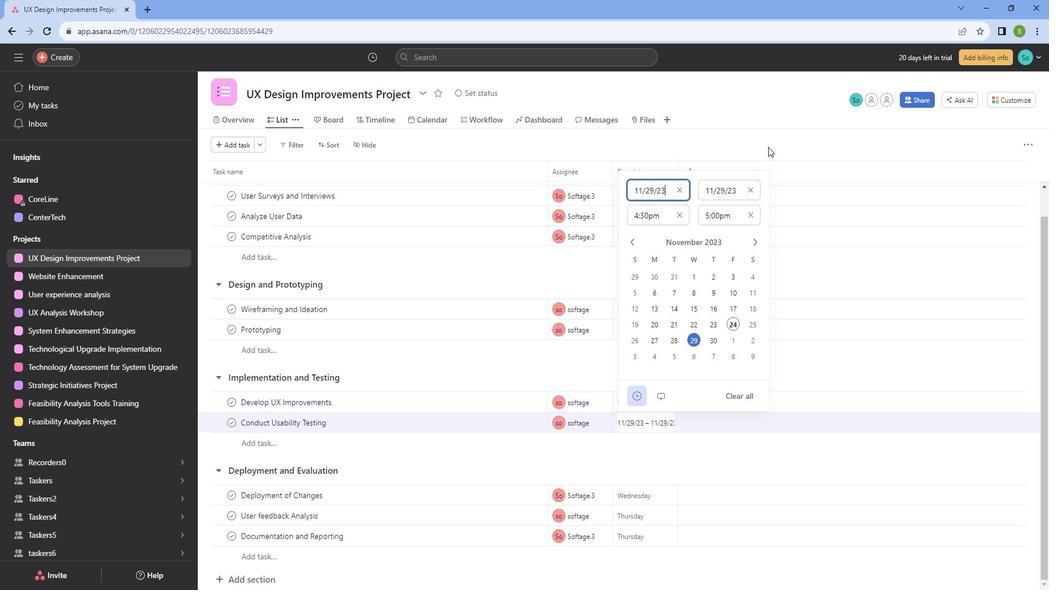 
Action: Mouse pressed left at (778, 153)
Screenshot: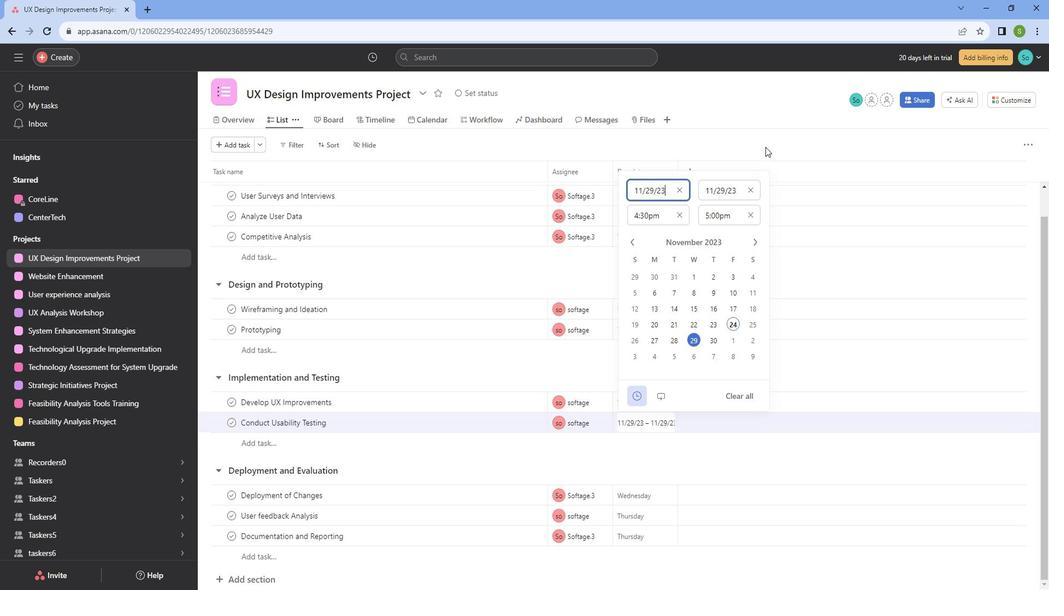 
Action: Mouse moved to (622, 347)
Screenshot: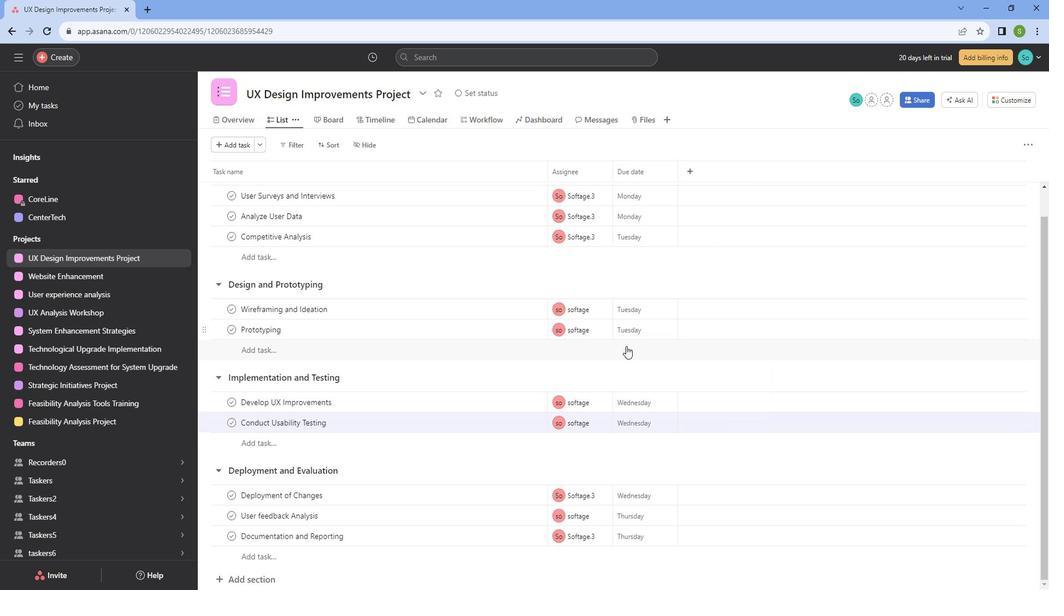 
Action: Mouse scrolled (622, 346) with delta (0, 0)
Screenshot: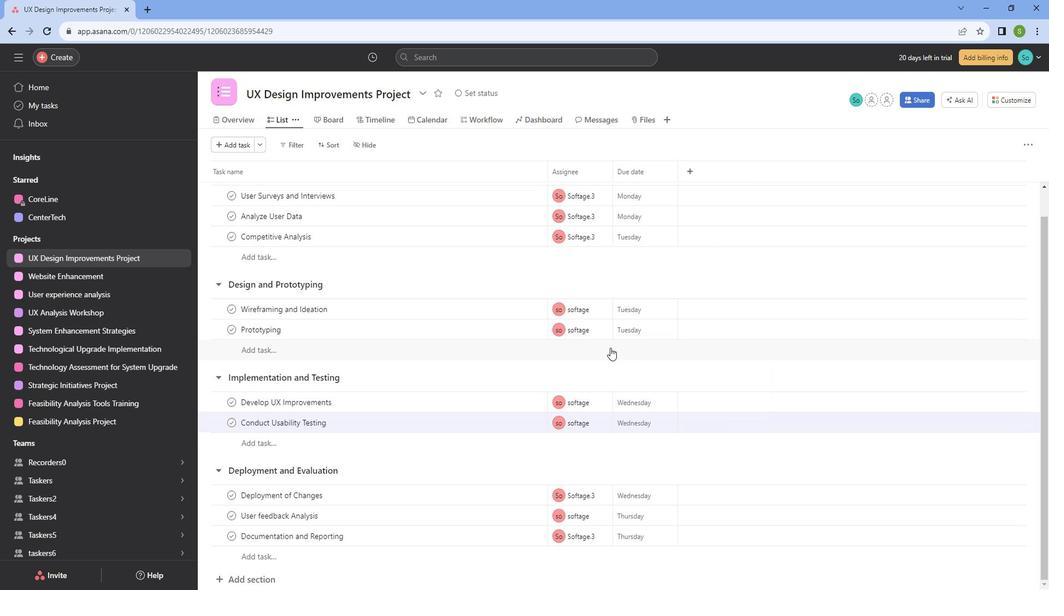 
Action: Mouse scrolled (622, 346) with delta (0, 0)
Screenshot: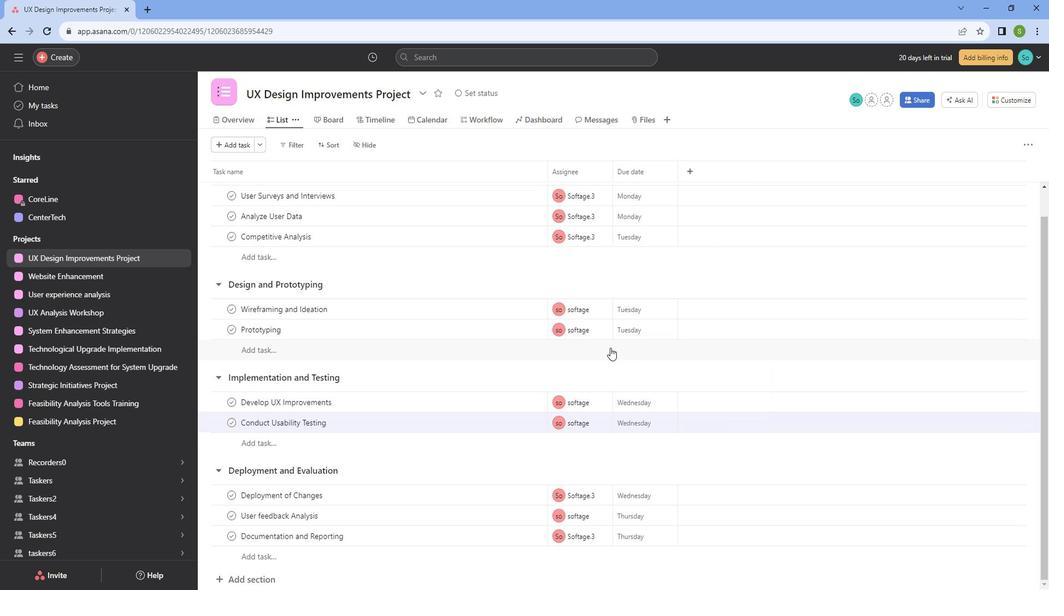 
Action: Mouse moved to (622, 347)
Screenshot: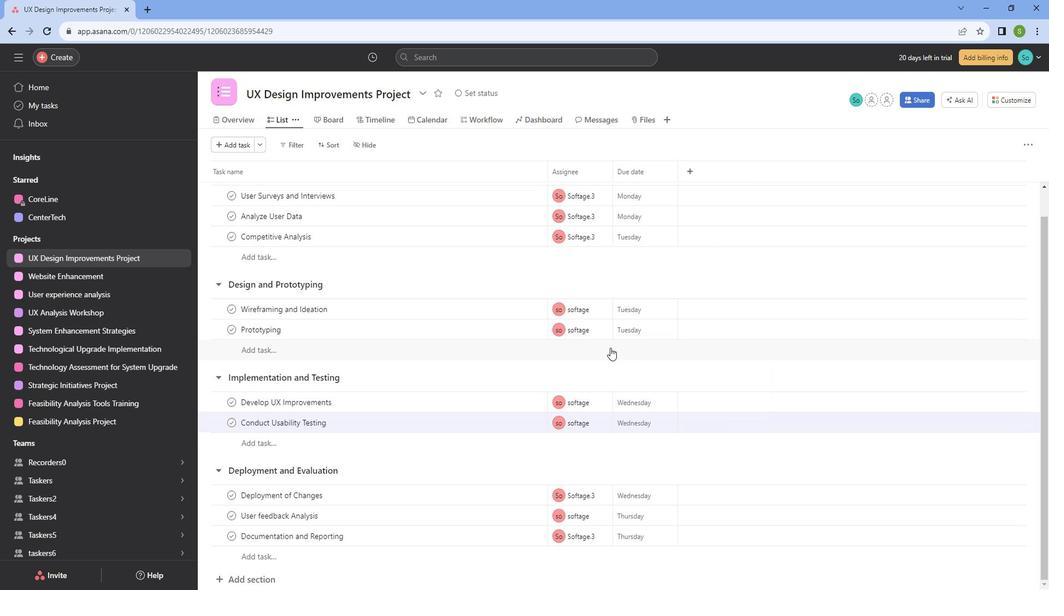 
